 Task: Open a blank sheet, save the file as Fire.rtf Insert a picture of 'Fire' with name  ' Fire.png ' Apply border to the image, change style to straight line, color Red and width '3 pt'
Action: Mouse moved to (995, 72)
Screenshot: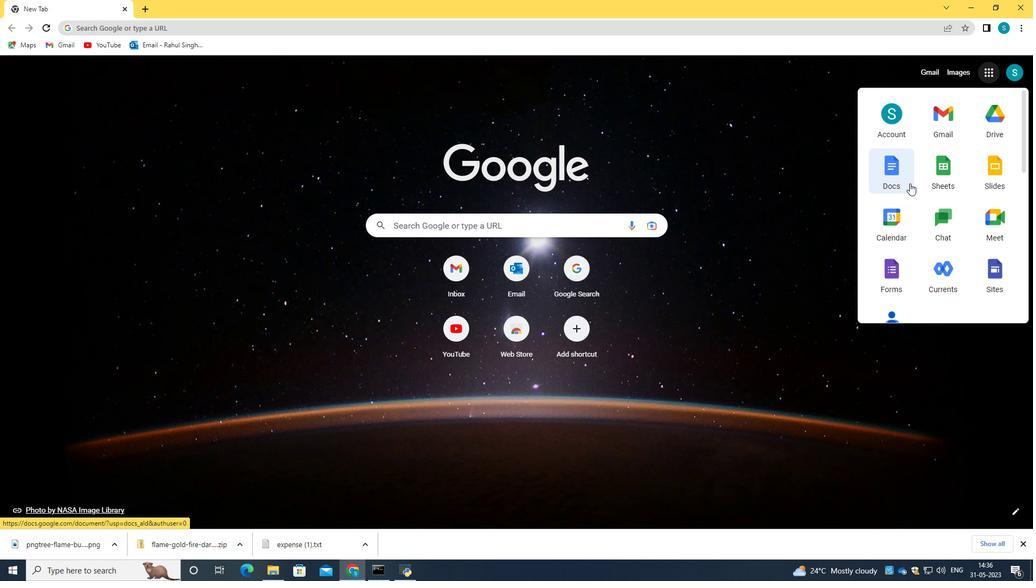
Action: Mouse pressed left at (995, 72)
Screenshot: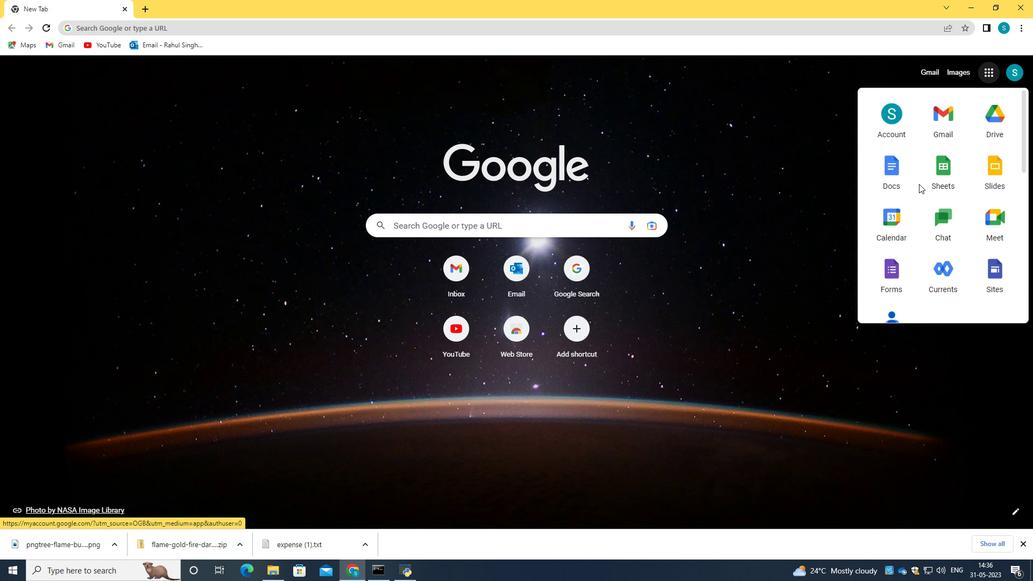 
Action: Mouse moved to (906, 181)
Screenshot: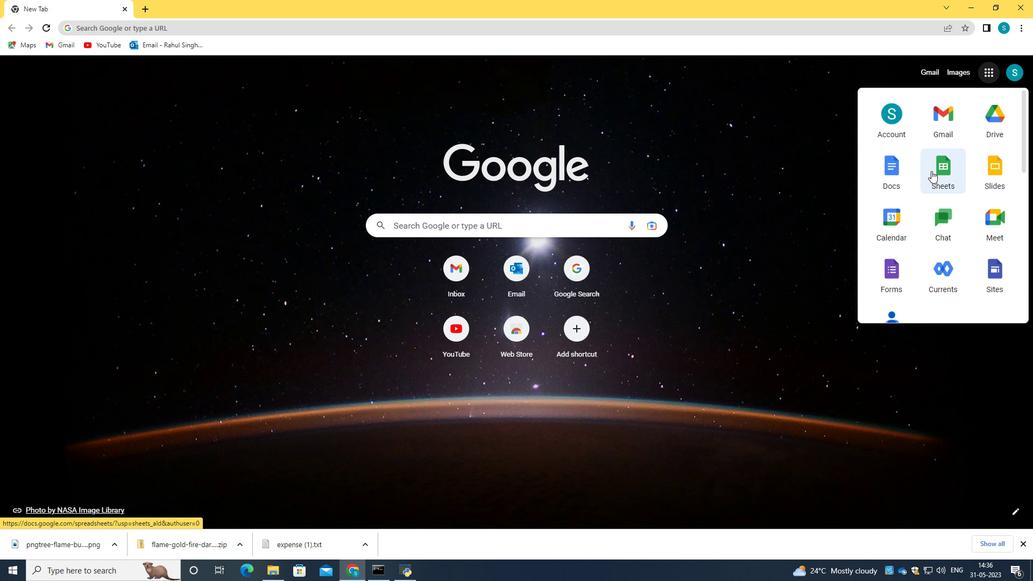 
Action: Mouse pressed left at (906, 181)
Screenshot: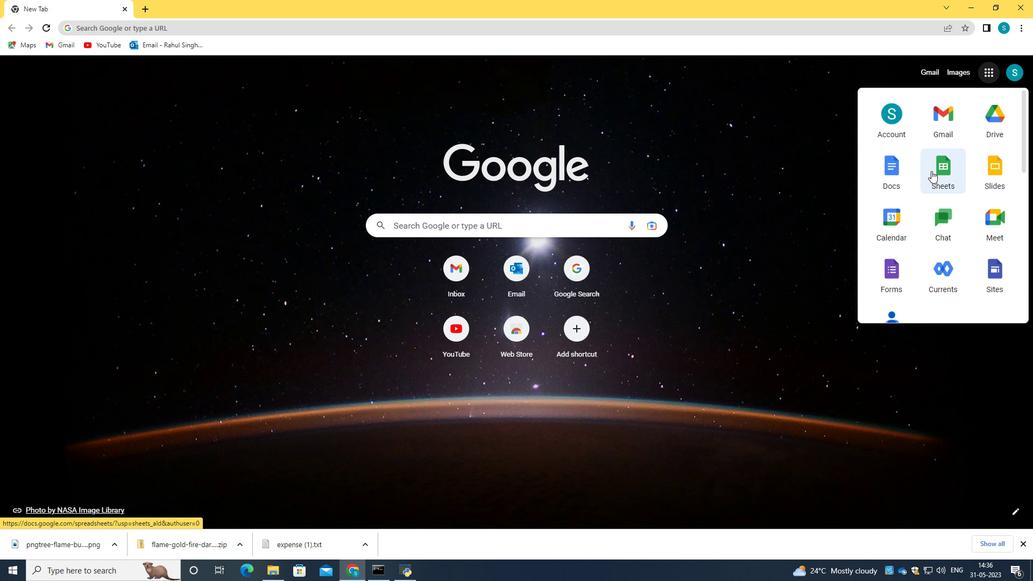 
Action: Mouse moved to (260, 172)
Screenshot: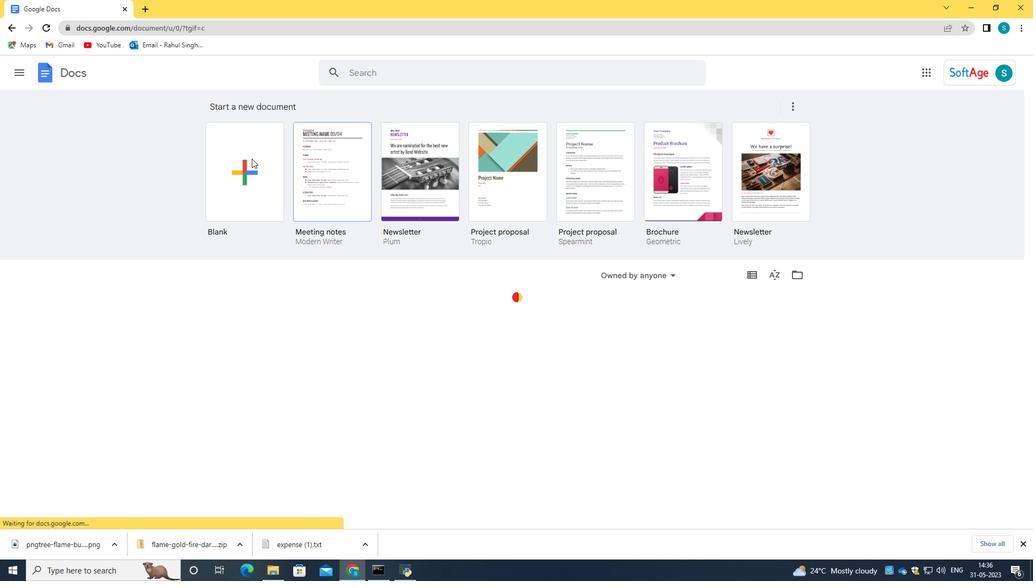 
Action: Mouse pressed left at (260, 172)
Screenshot: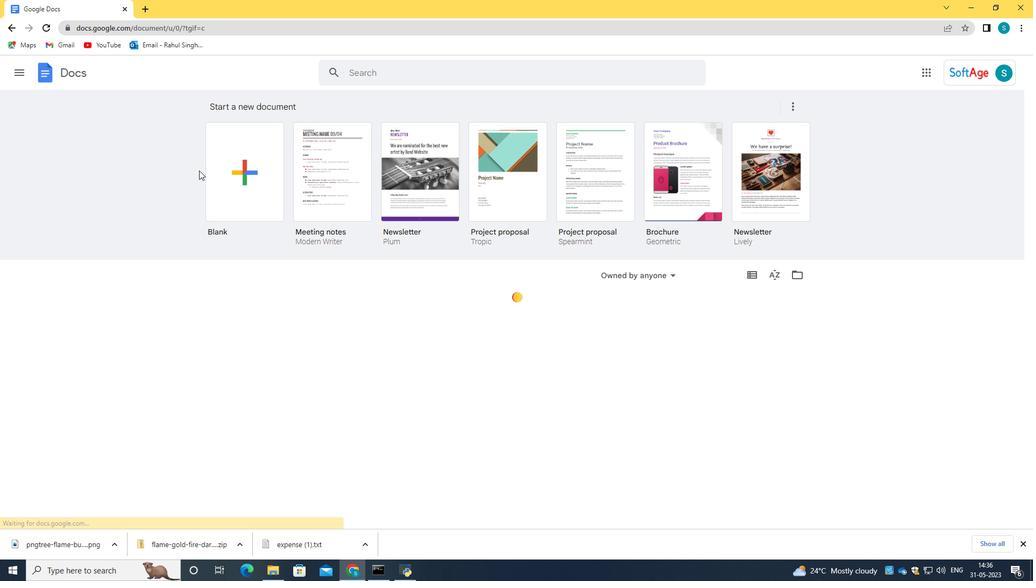 
Action: Mouse moved to (998, 72)
Screenshot: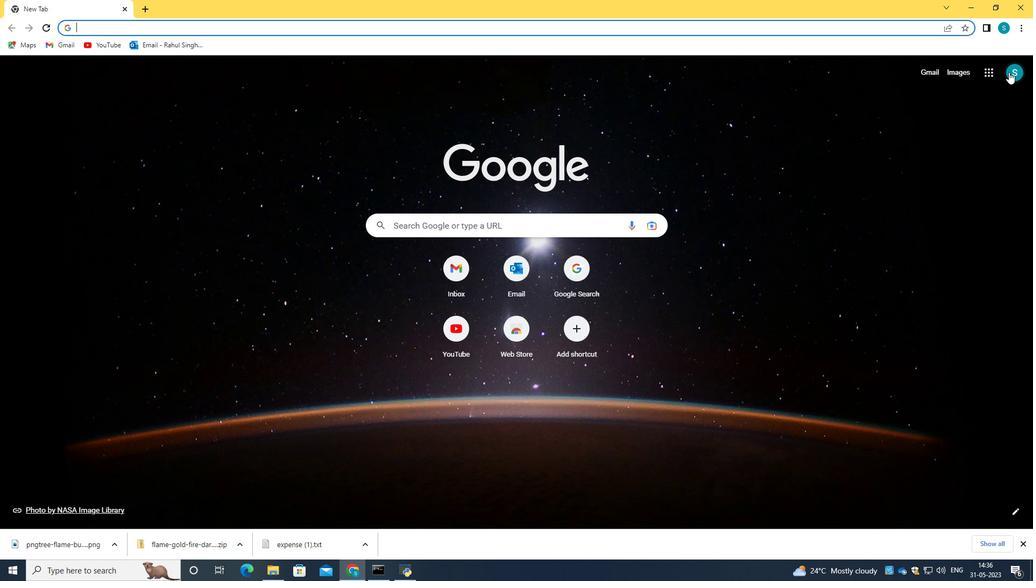 
Action: Mouse pressed left at (998, 72)
Screenshot: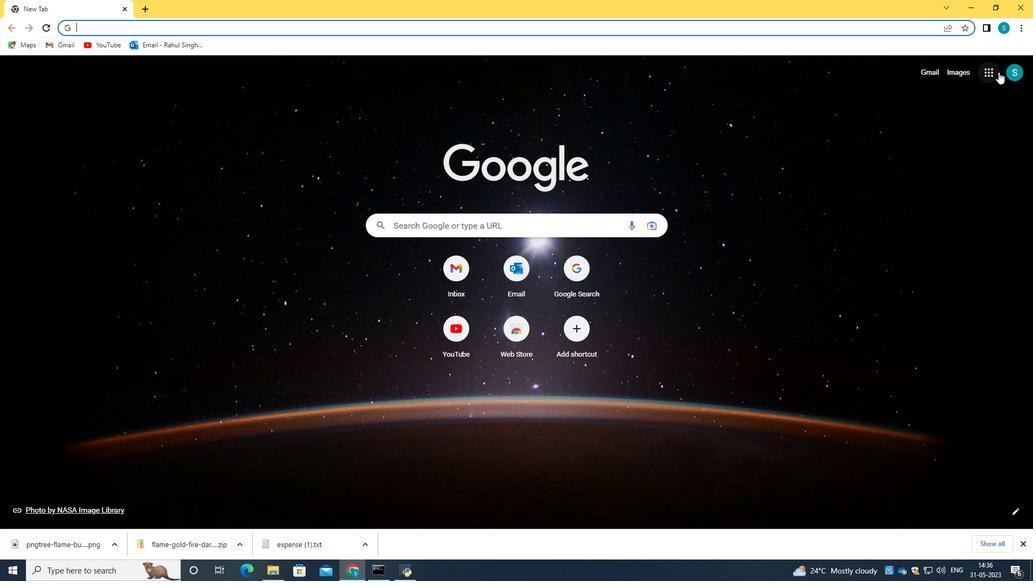 
Action: Mouse moved to (885, 173)
Screenshot: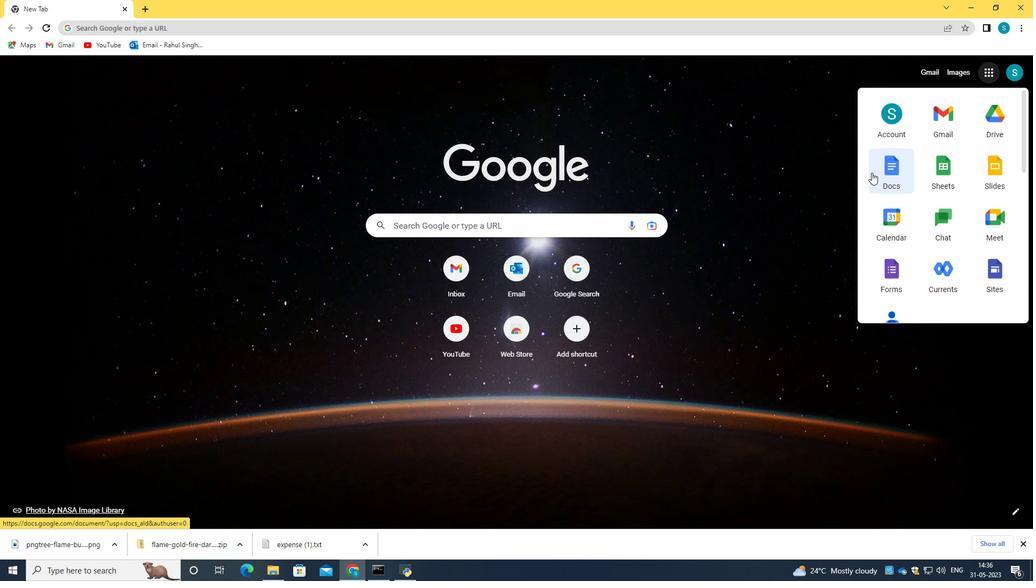 
Action: Mouse pressed left at (885, 173)
Screenshot: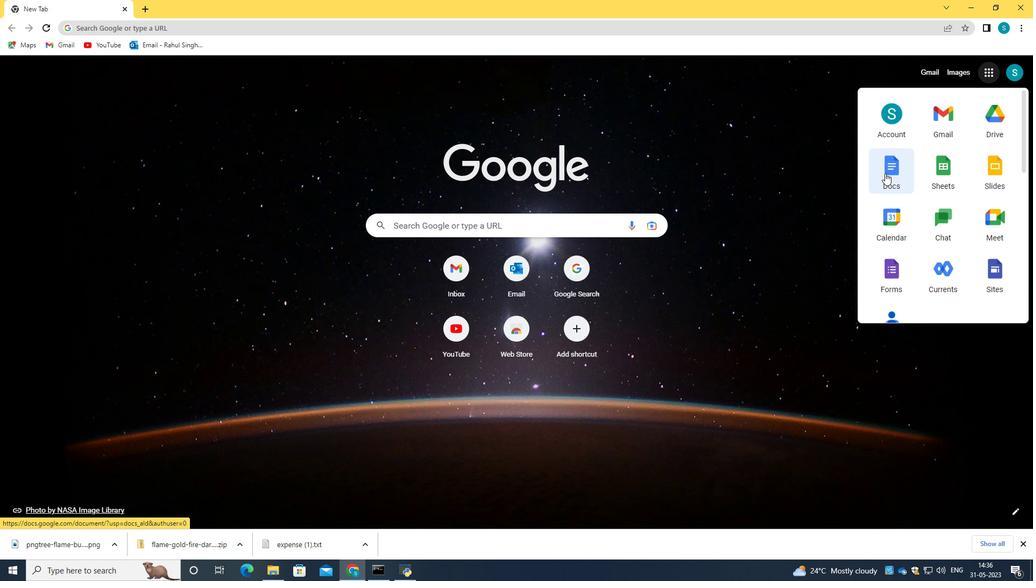 
Action: Mouse moved to (199, 170)
Screenshot: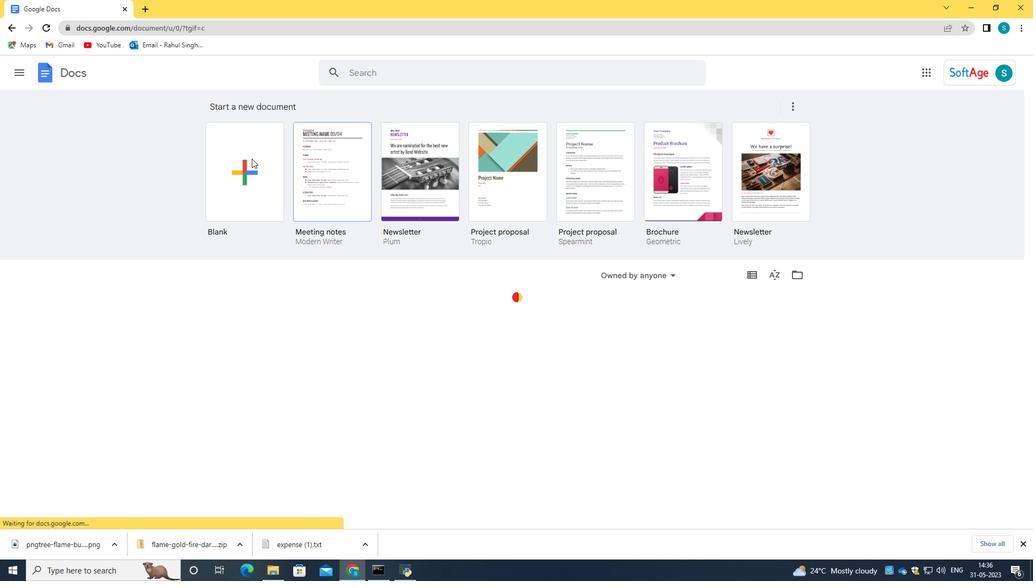 
Action: Mouse pressed left at (199, 170)
Screenshot: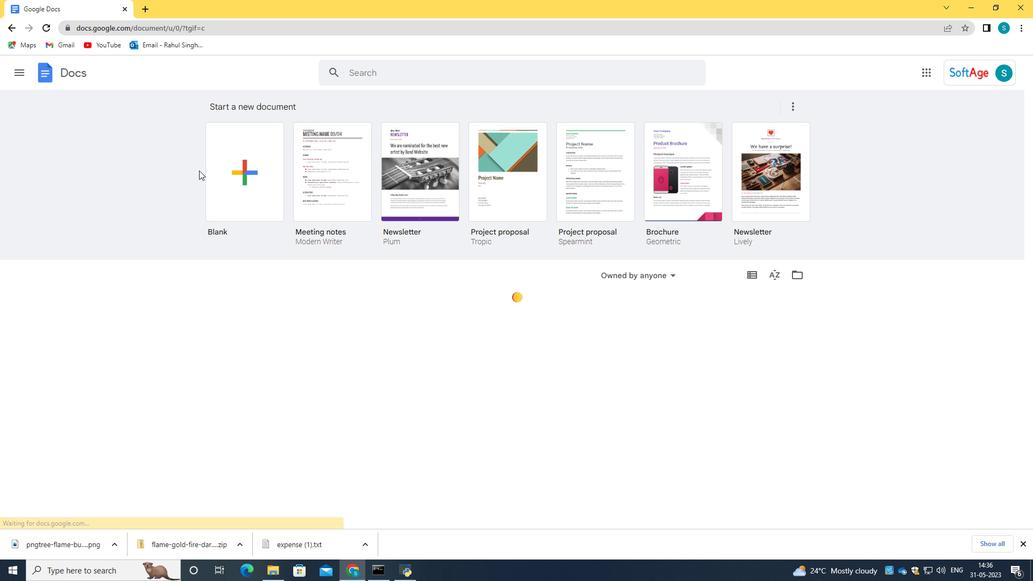 
Action: Mouse moved to (223, 175)
Screenshot: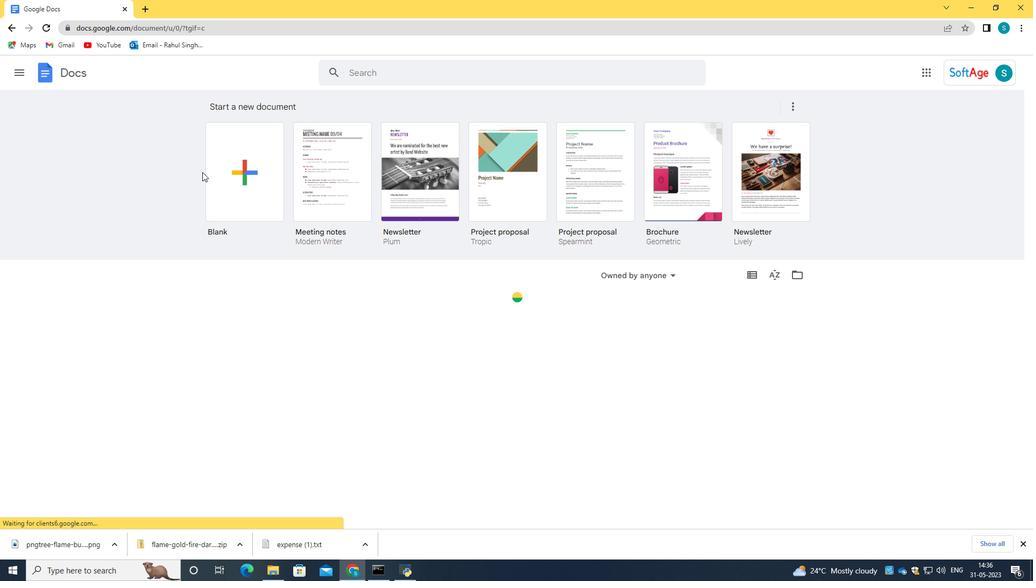 
Action: Mouse pressed left at (223, 175)
Screenshot: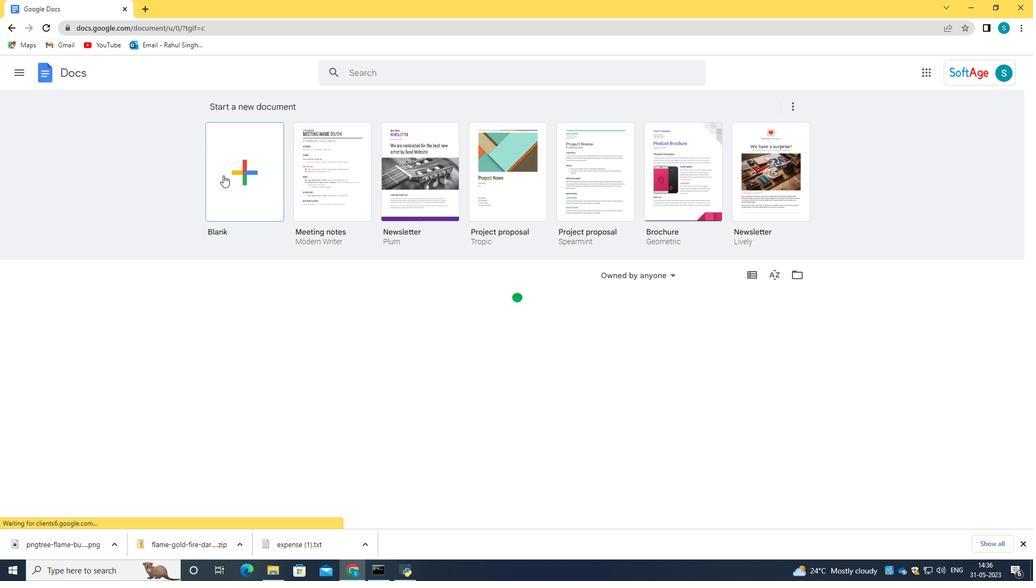 
Action: Mouse moved to (460, 99)
Screenshot: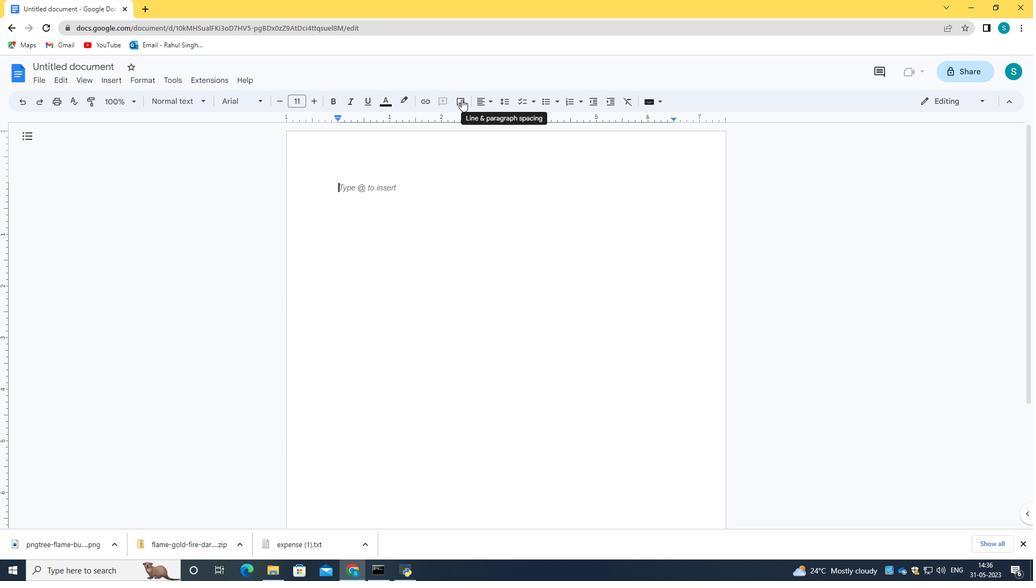 
Action: Mouse pressed left at (460, 99)
Screenshot: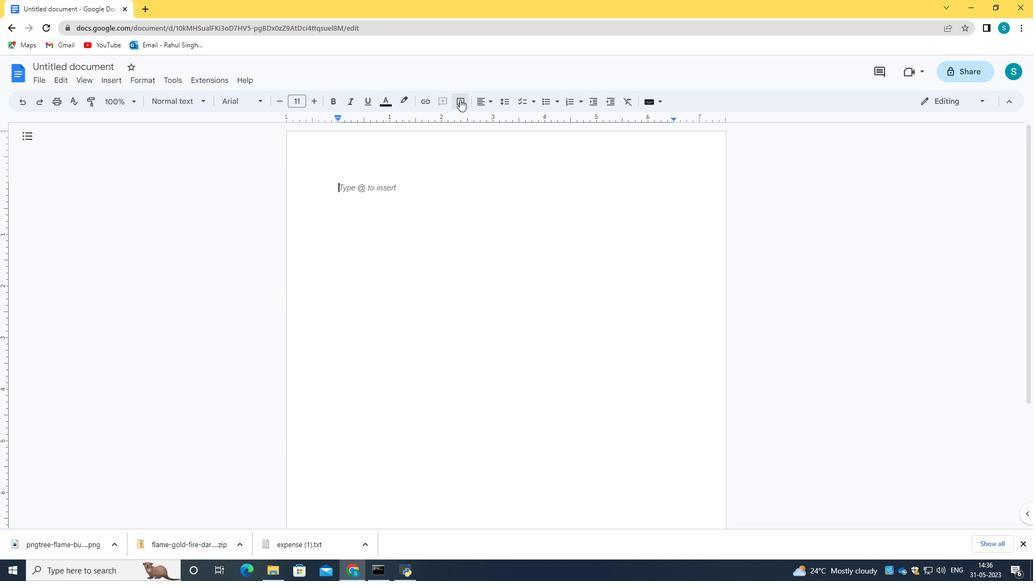 
Action: Mouse moved to (489, 125)
Screenshot: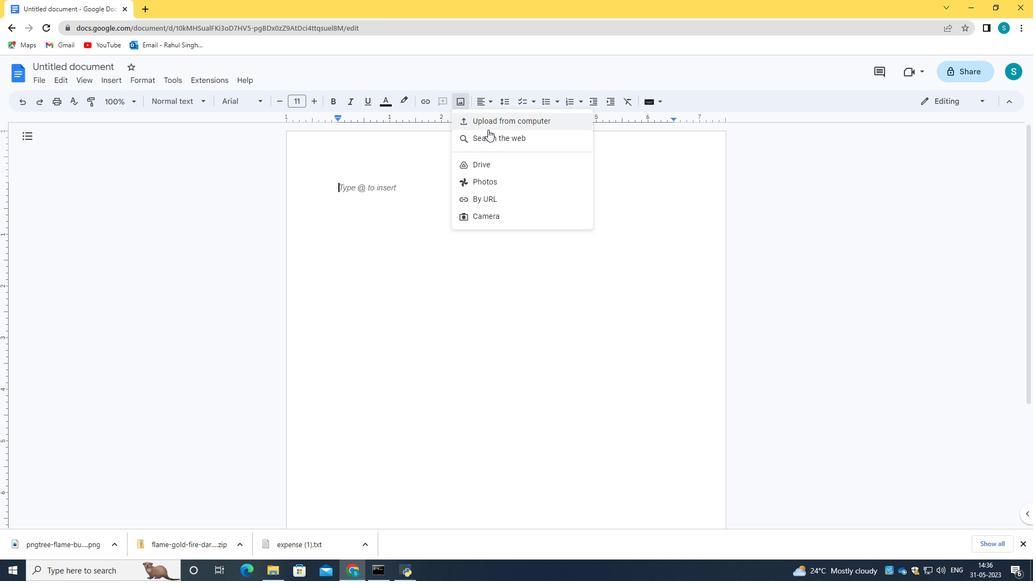 
Action: Mouse pressed left at (489, 125)
Screenshot: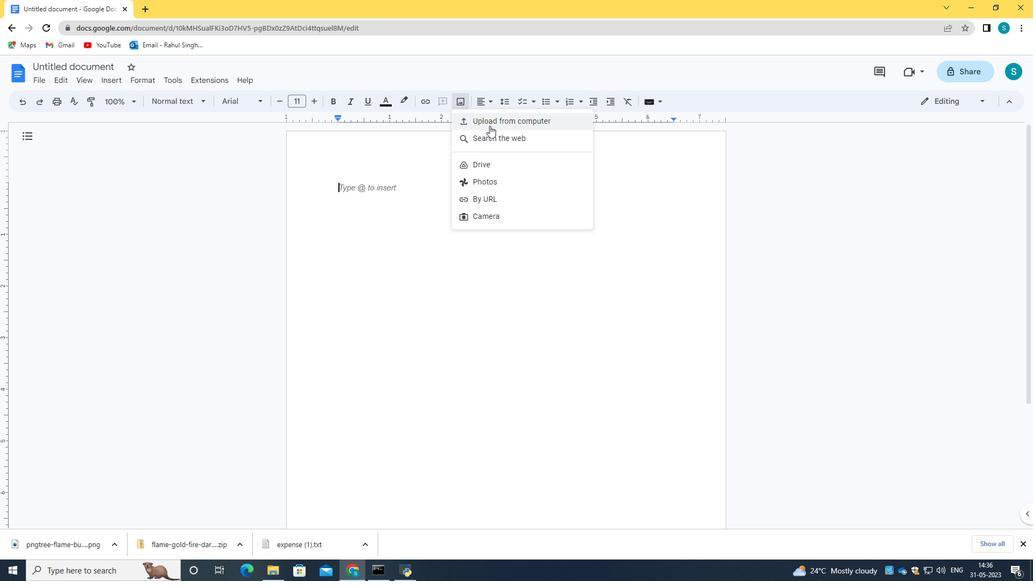 
Action: Mouse moved to (183, 168)
Screenshot: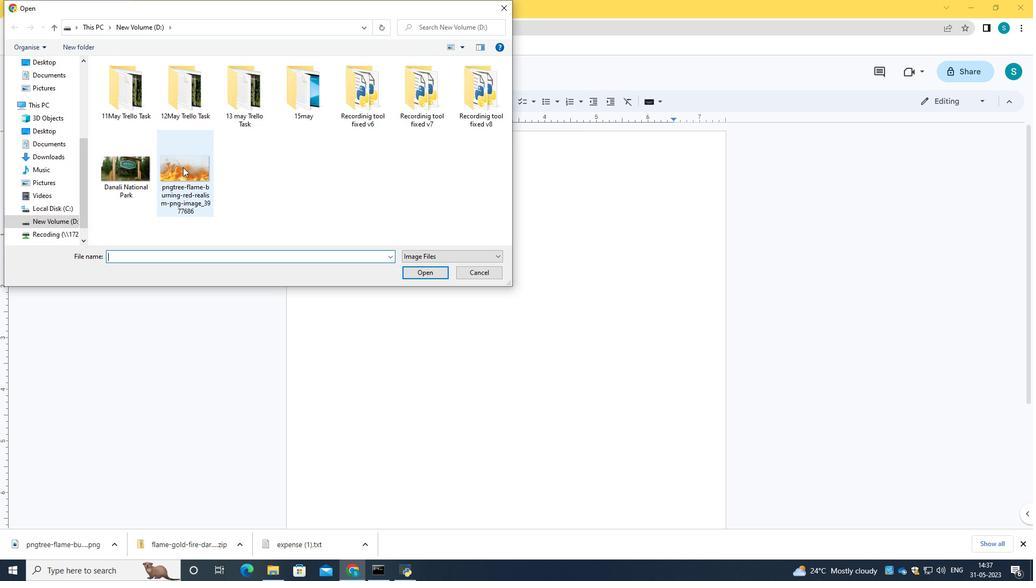 
Action: Mouse pressed left at (183, 168)
Screenshot: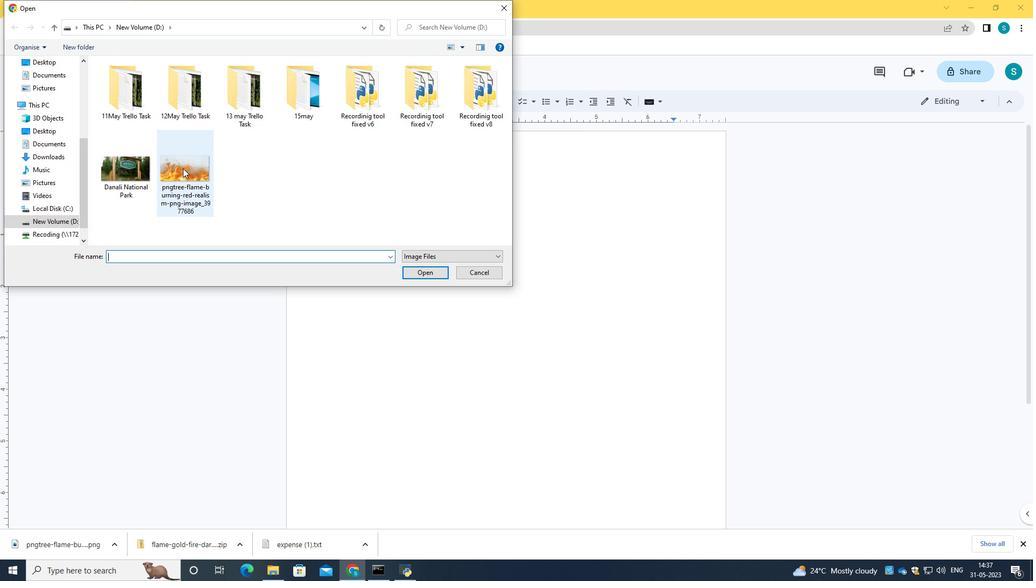 
Action: Mouse moved to (417, 274)
Screenshot: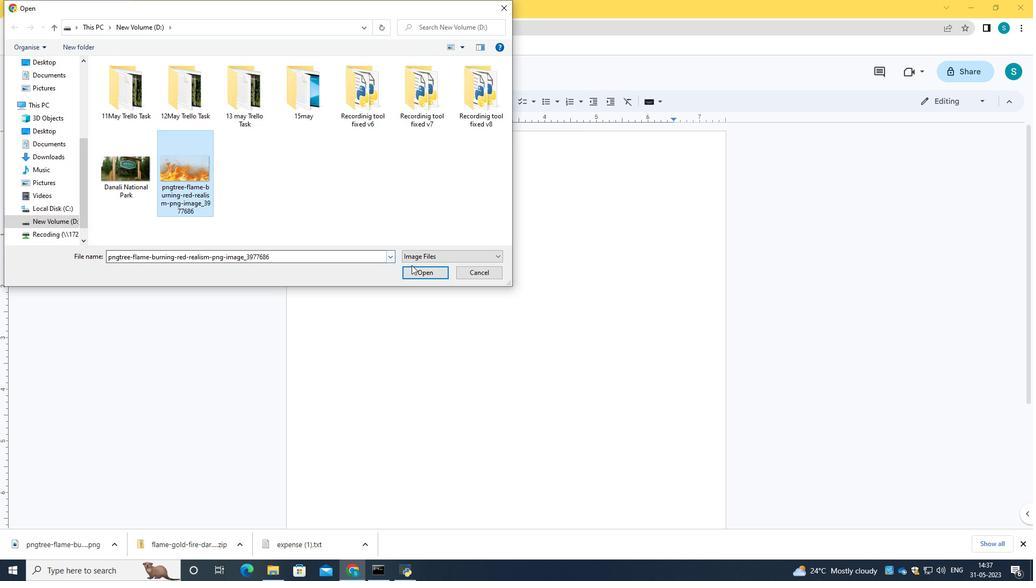 
Action: Mouse pressed left at (417, 274)
Screenshot: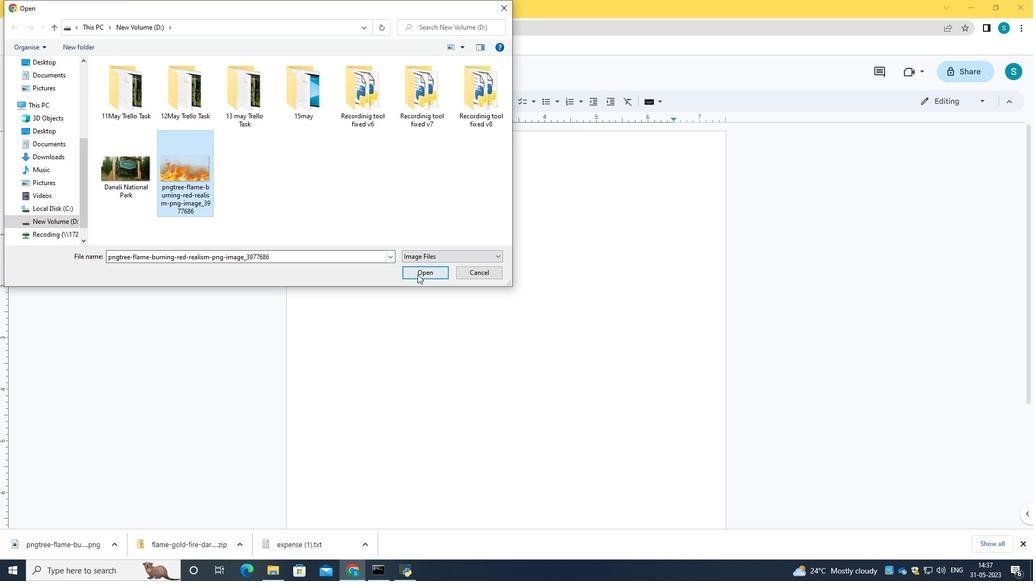 
Action: Mouse moved to (88, 65)
Screenshot: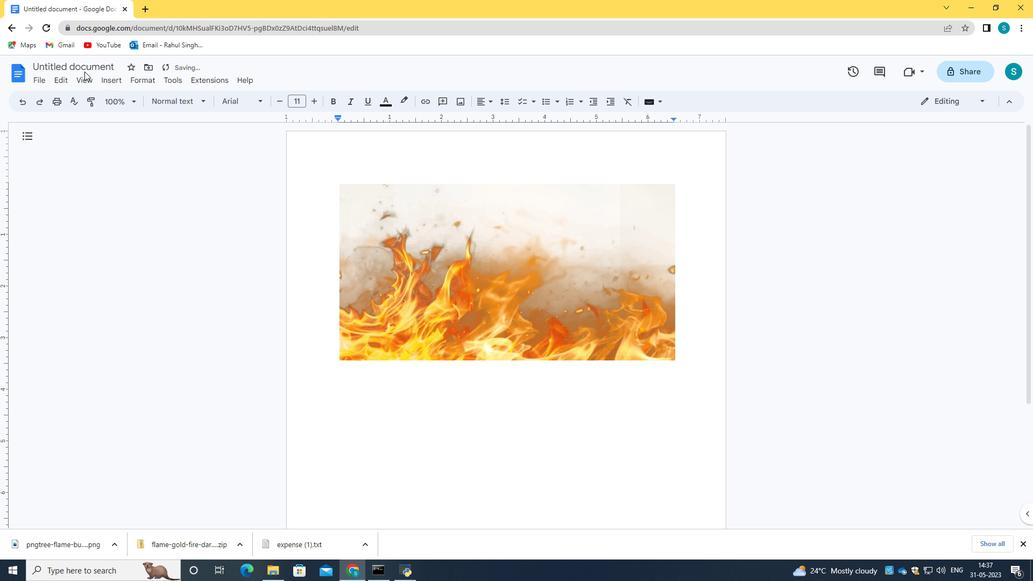 
Action: Mouse pressed left at (88, 65)
Screenshot: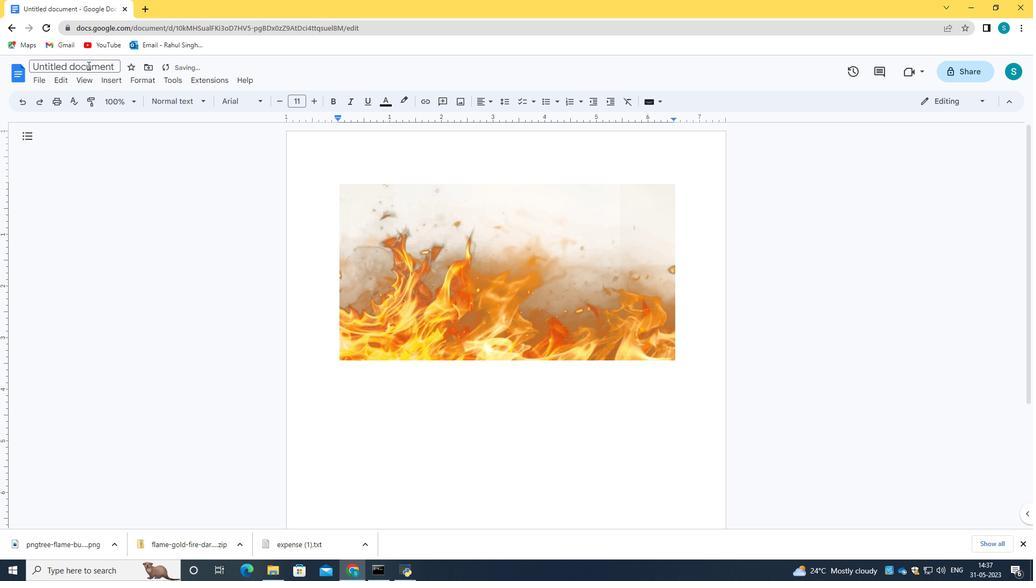 
Action: Key pressed fire.rtg<Key.backspace>f
Screenshot: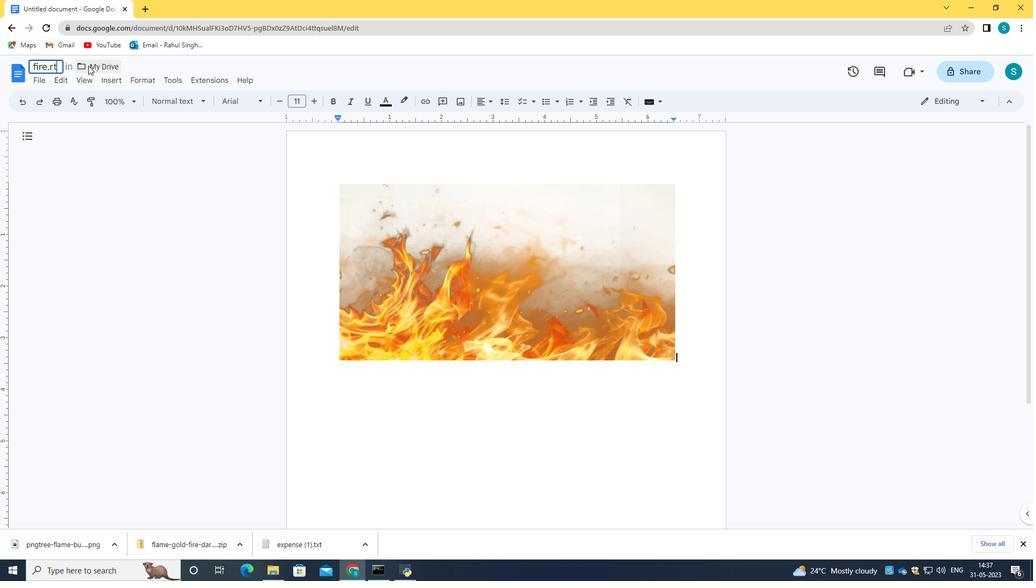 
Action: Mouse moved to (405, 228)
Screenshot: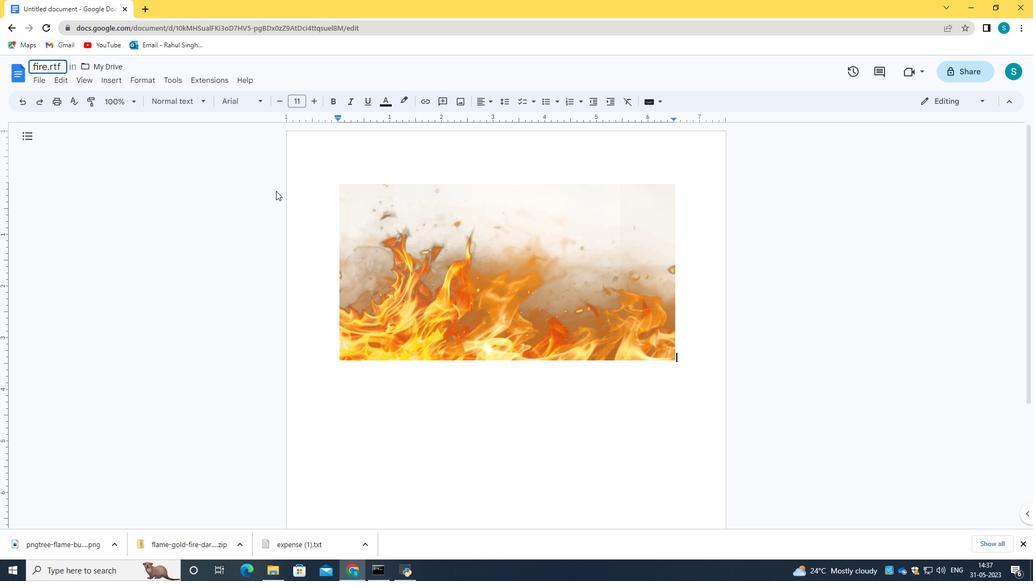 
Action: Mouse pressed left at (405, 228)
Screenshot: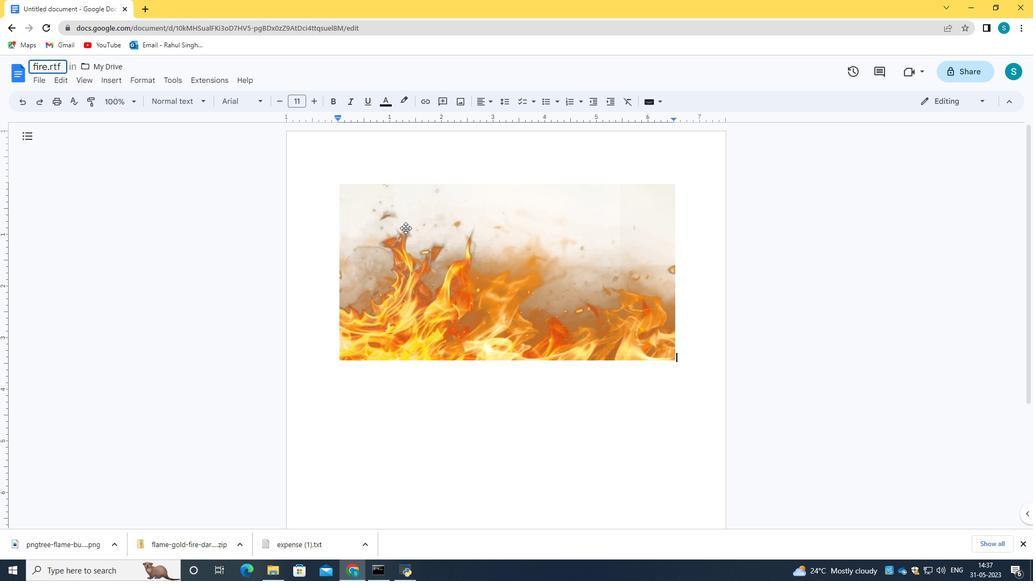 
Action: Mouse moved to (23, 101)
Screenshot: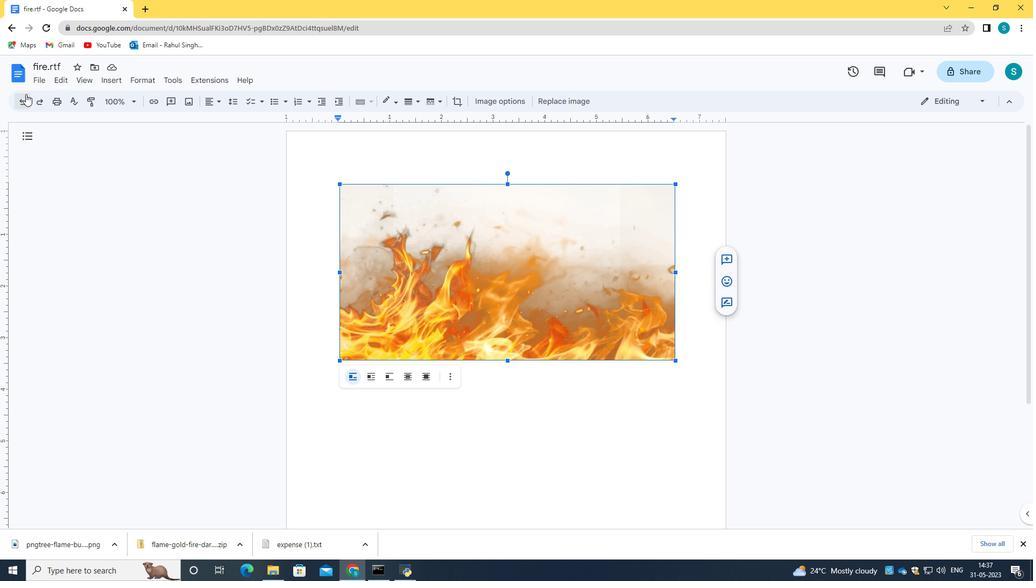 
Action: Mouse pressed left at (23, 101)
Screenshot: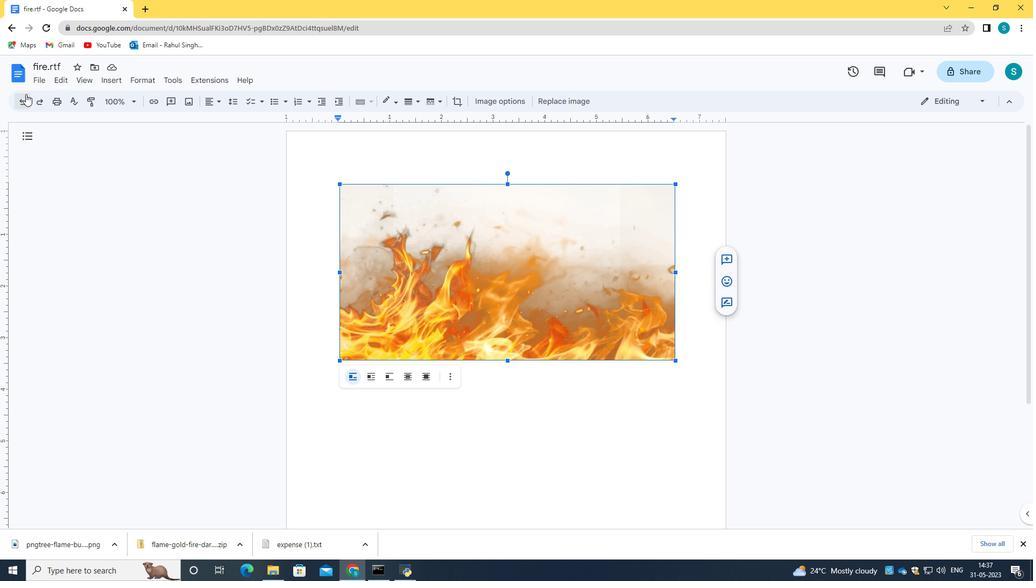 
Action: Mouse pressed left at (23, 101)
Screenshot: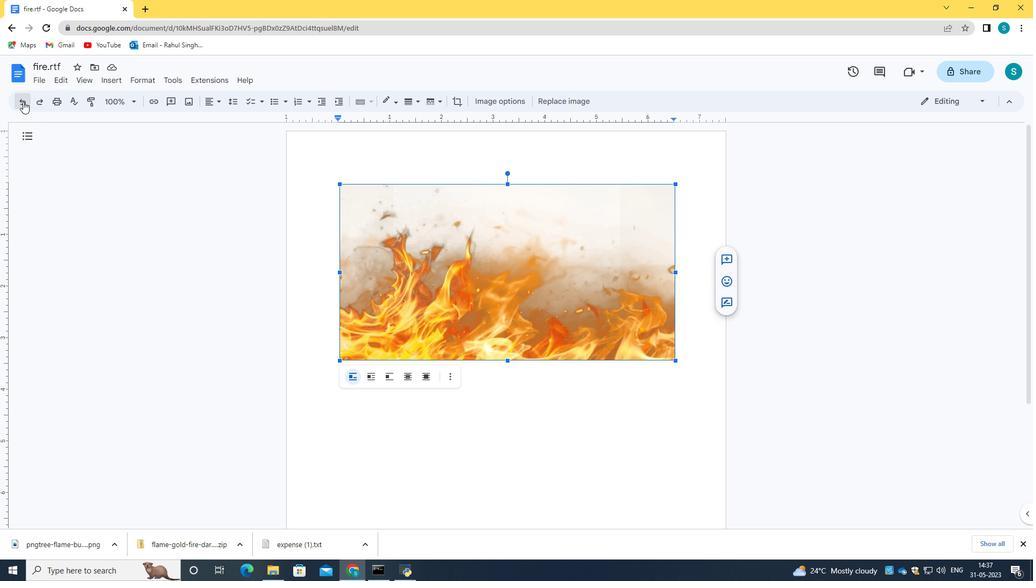 
Action: Mouse moved to (462, 99)
Screenshot: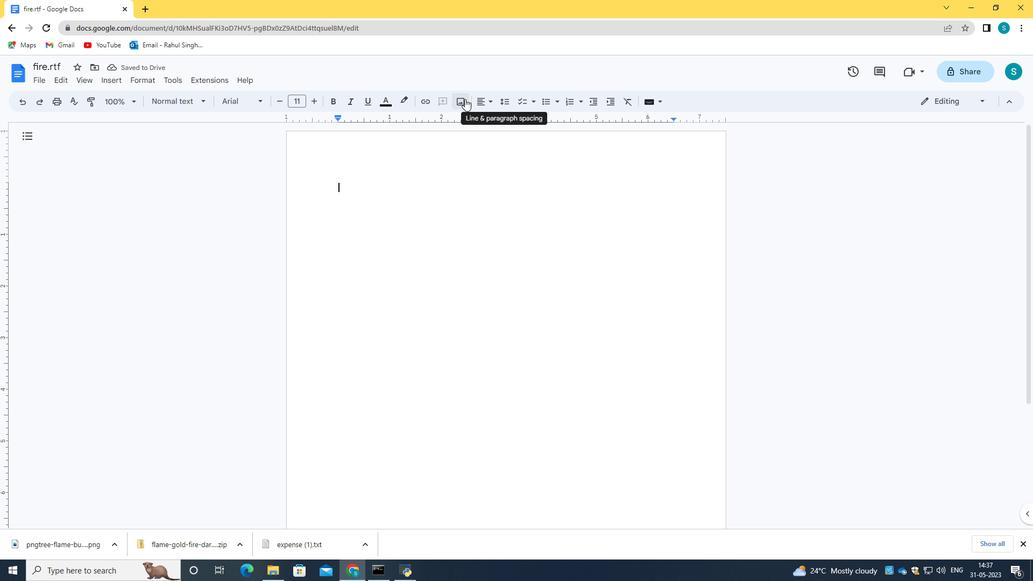 
Action: Mouse pressed left at (462, 99)
Screenshot: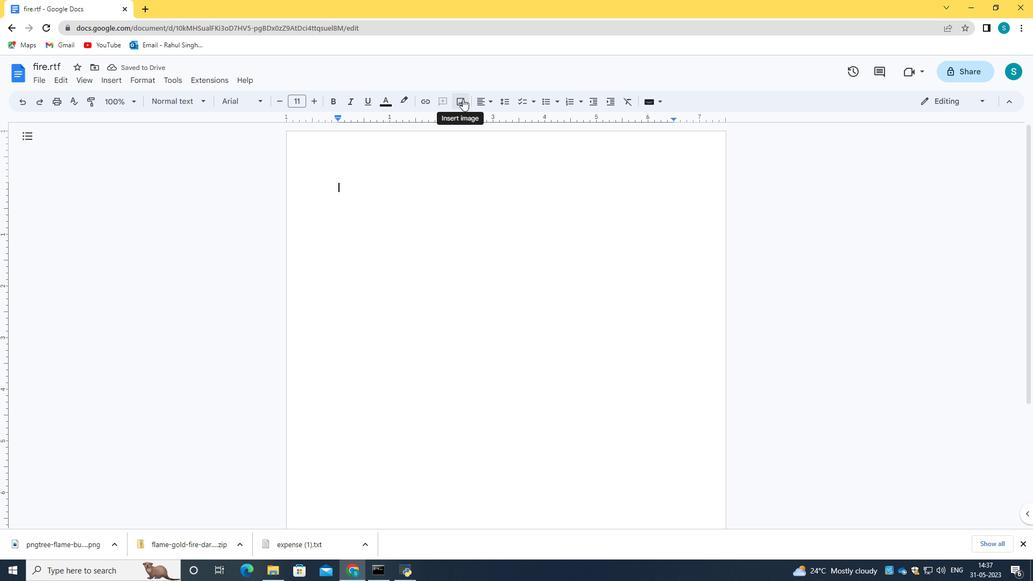 
Action: Mouse moved to (493, 115)
Screenshot: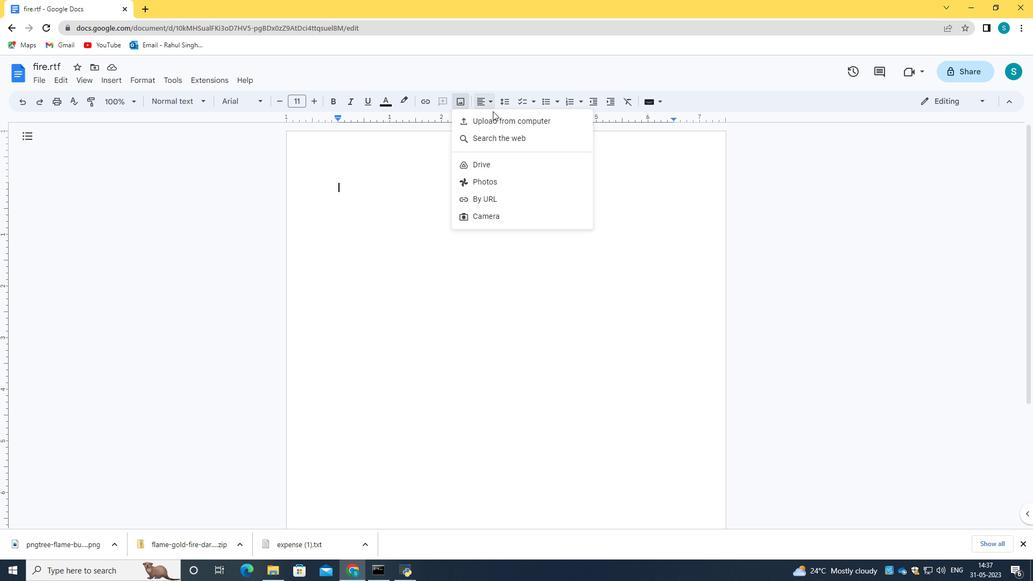 
Action: Mouse pressed left at (493, 115)
Screenshot: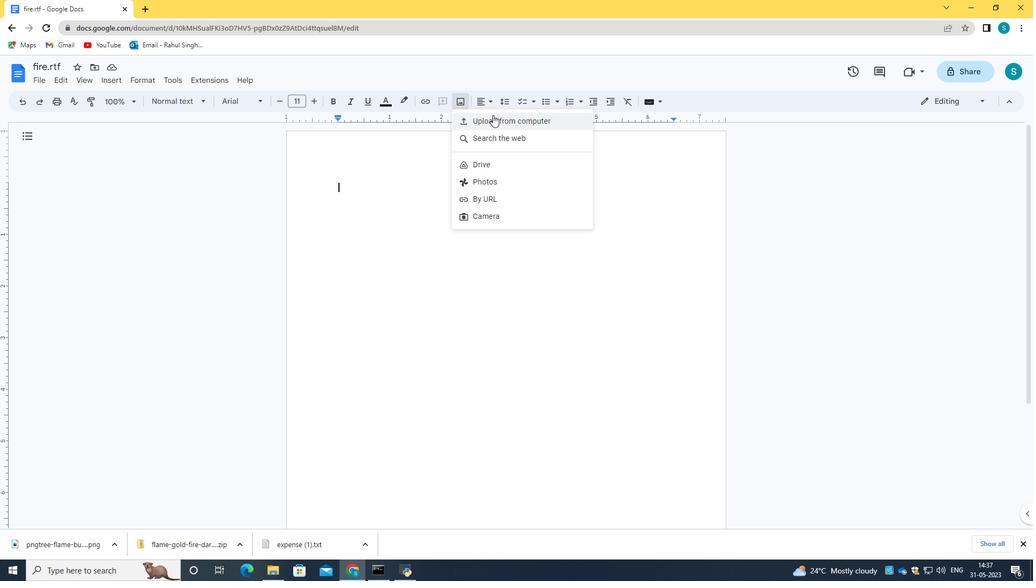 
Action: Mouse moved to (187, 186)
Screenshot: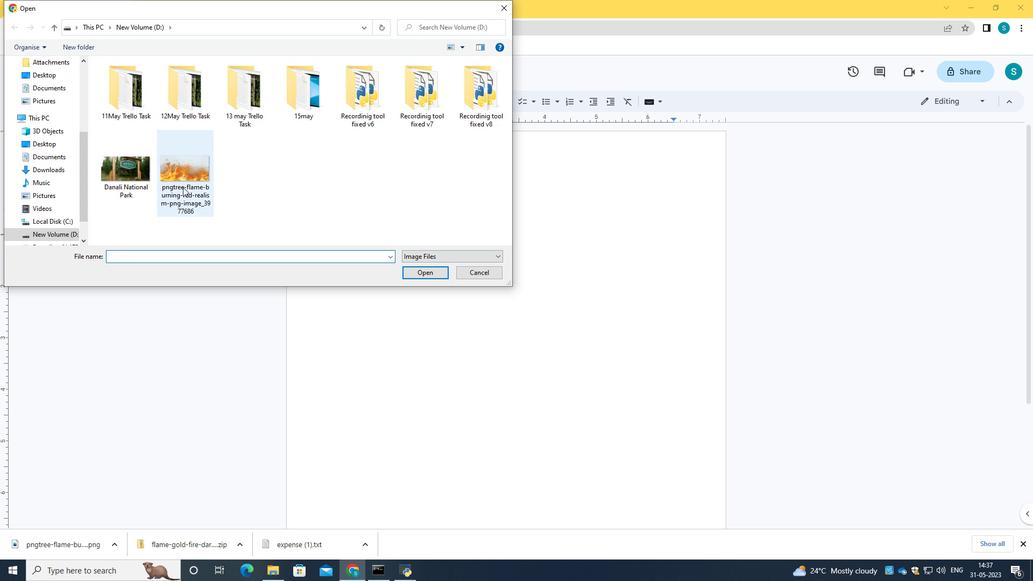 
Action: Mouse pressed left at (187, 186)
Screenshot: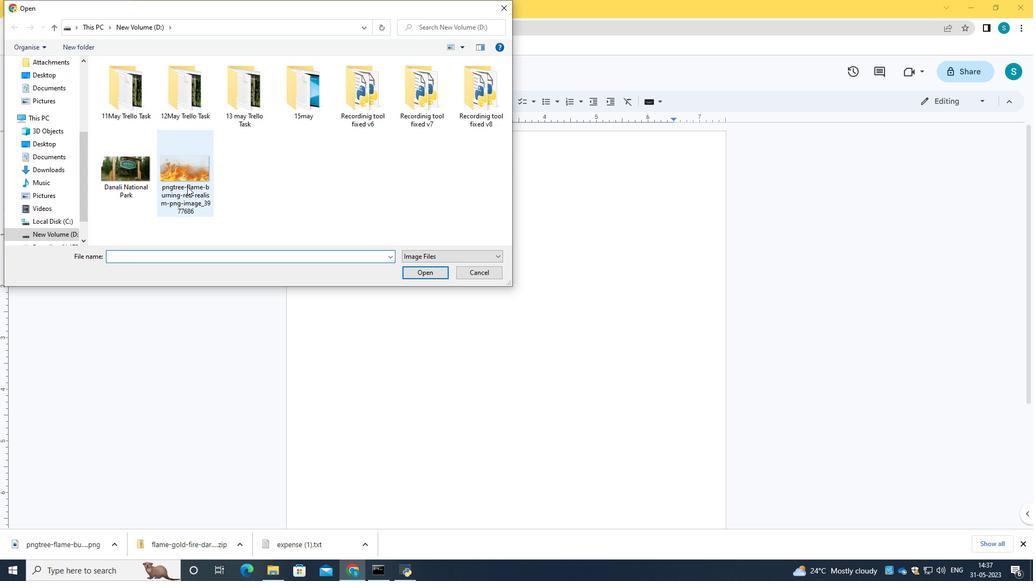 
Action: Mouse moved to (278, 252)
Screenshot: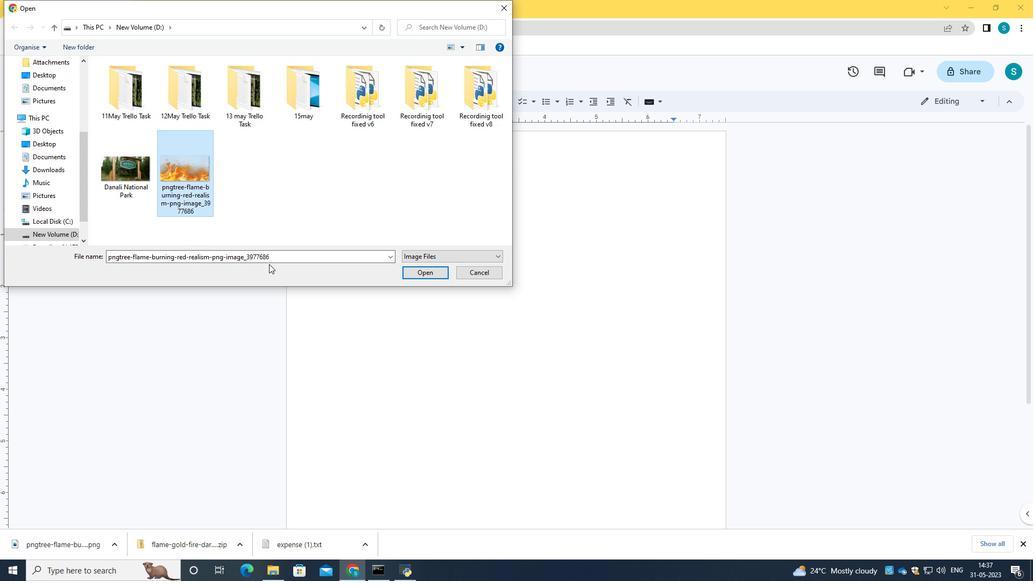 
Action: Mouse pressed left at (278, 252)
Screenshot: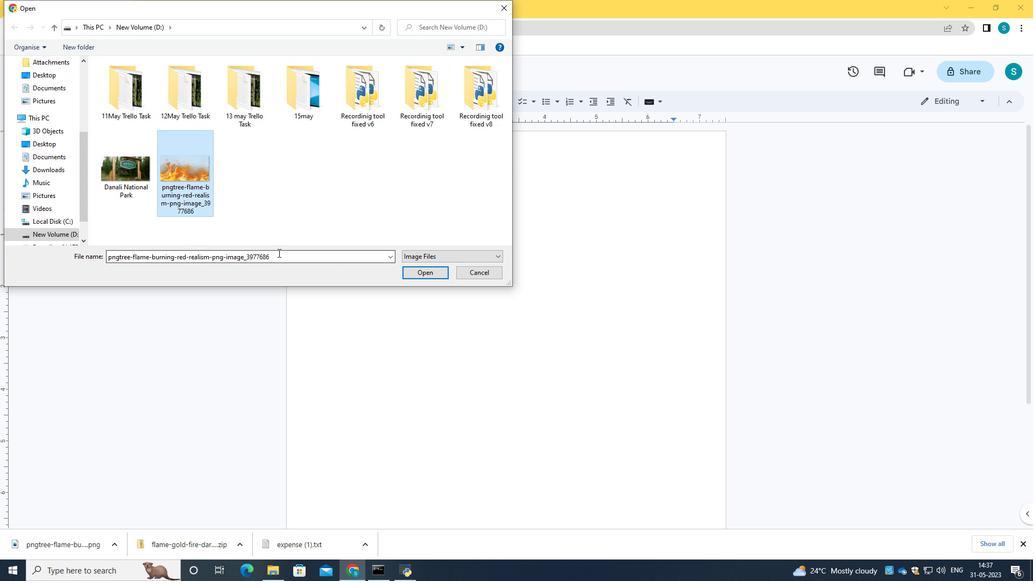 
Action: Mouse moved to (190, 157)
Screenshot: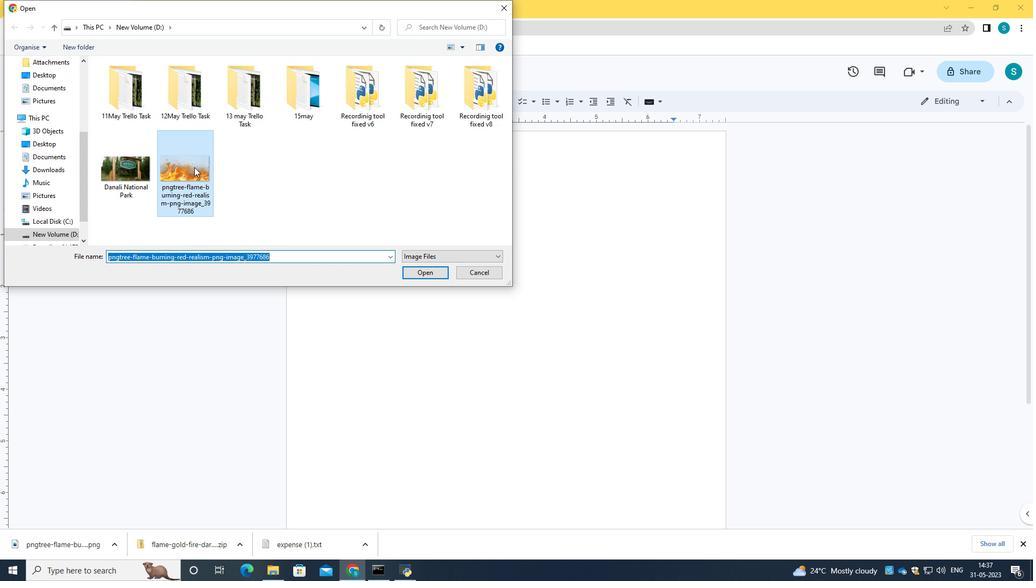 
Action: Mouse pressed left at (190, 157)
Screenshot: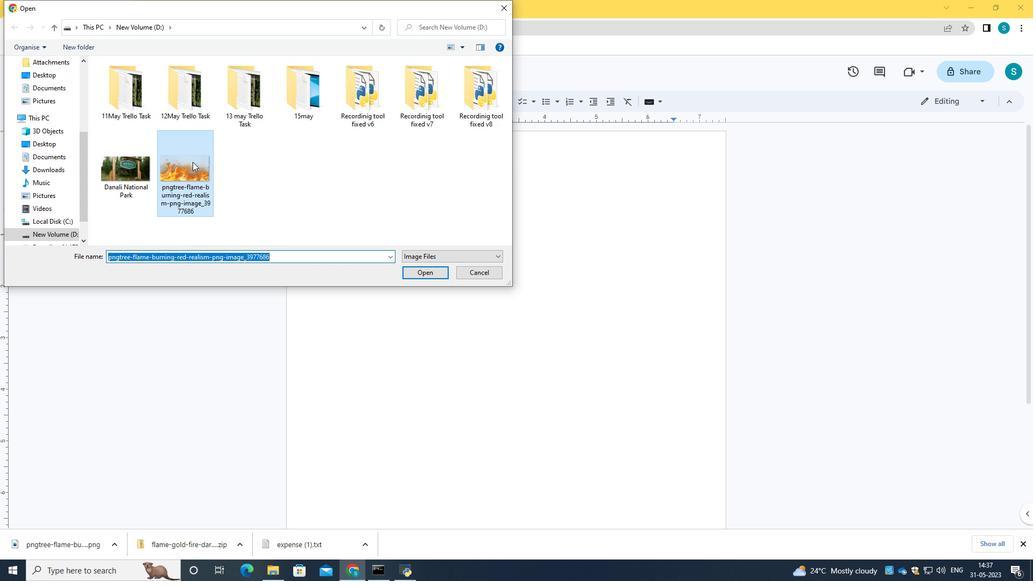 
Action: Mouse pressed right at (190, 157)
Screenshot: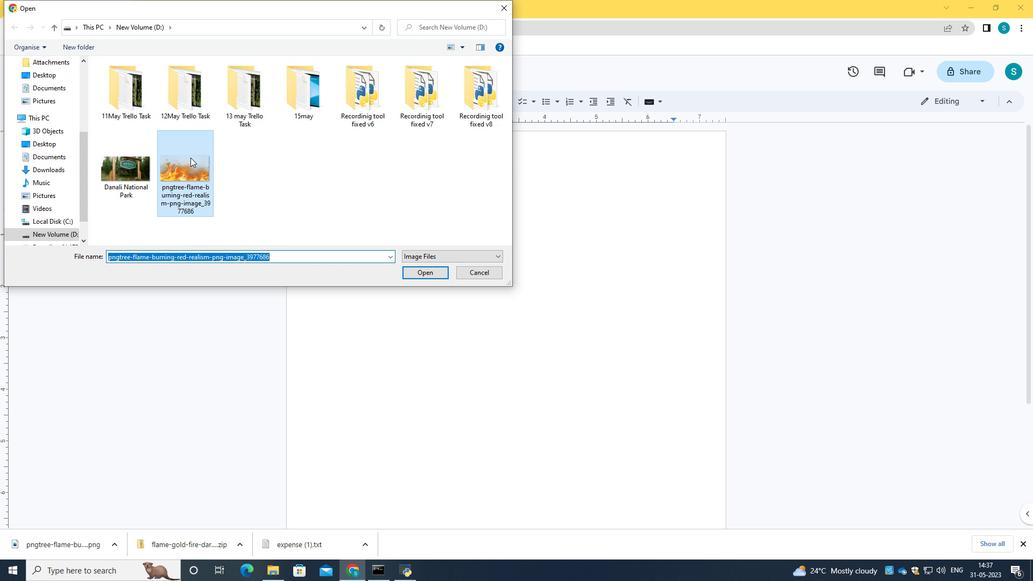 
Action: Mouse moved to (244, 442)
Screenshot: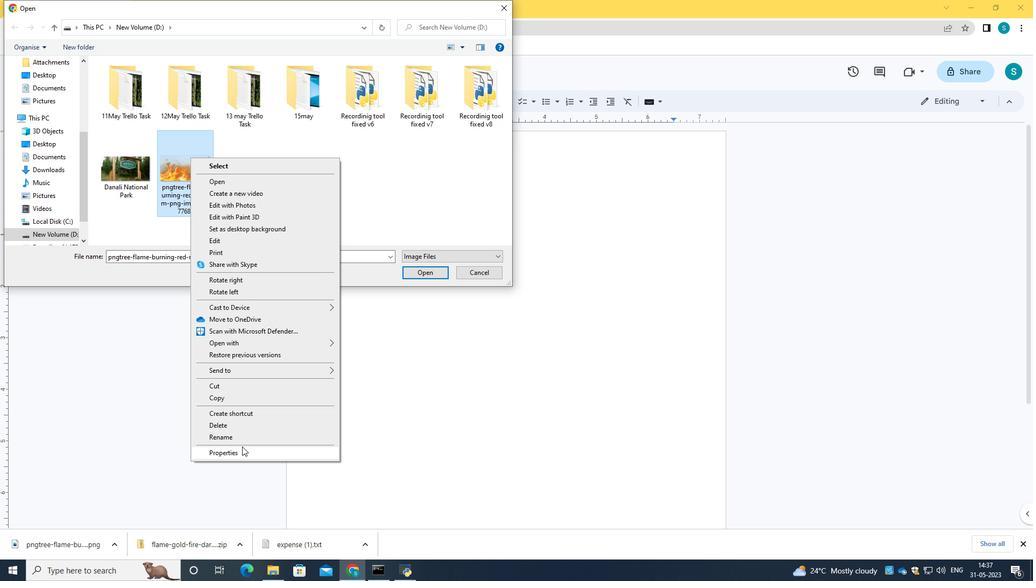 
Action: Mouse pressed left at (244, 442)
Screenshot: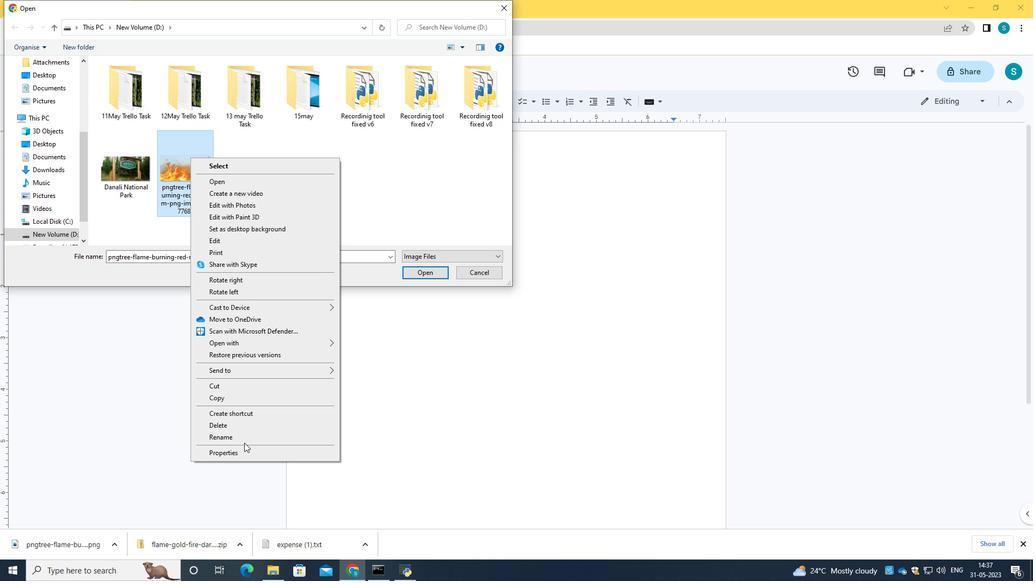 
Action: Mouse moved to (276, 348)
Screenshot: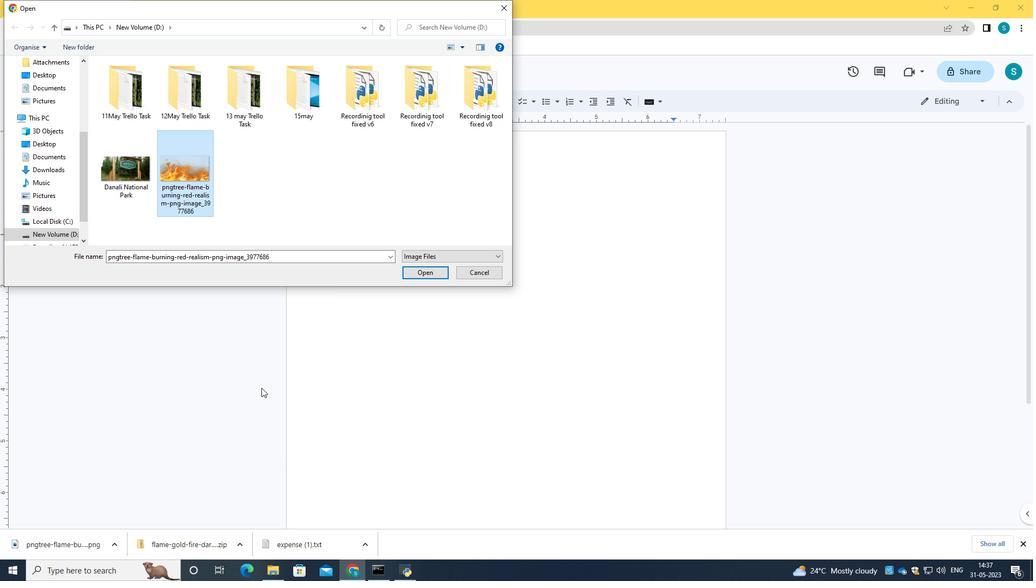 
Action: Key pressed fire,<Key.backspace>.png<Key.enter>
Screenshot: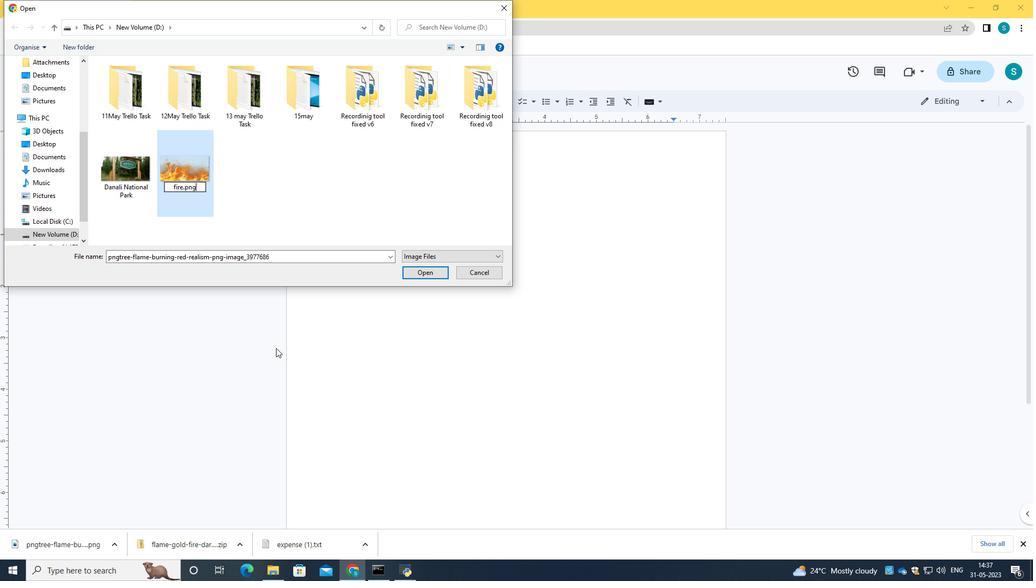 
Action: Mouse moved to (199, 188)
Screenshot: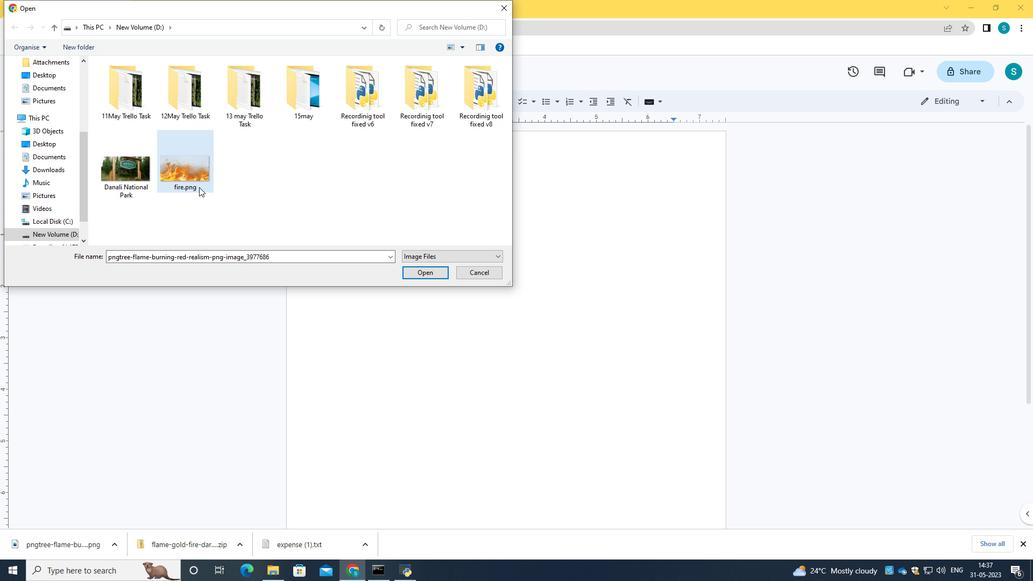 
Action: Mouse pressed left at (199, 188)
Screenshot: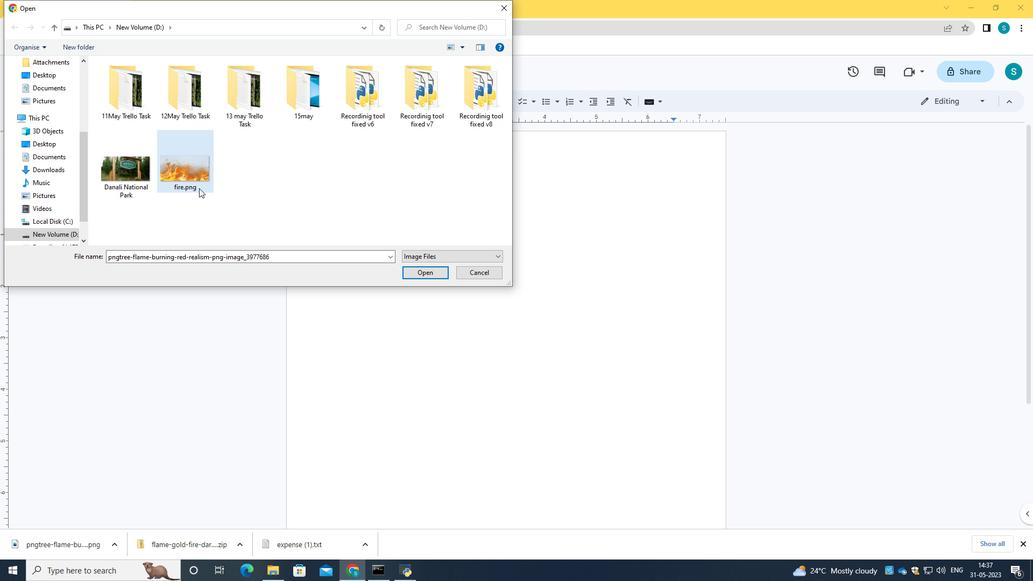 
Action: Mouse moved to (409, 272)
Screenshot: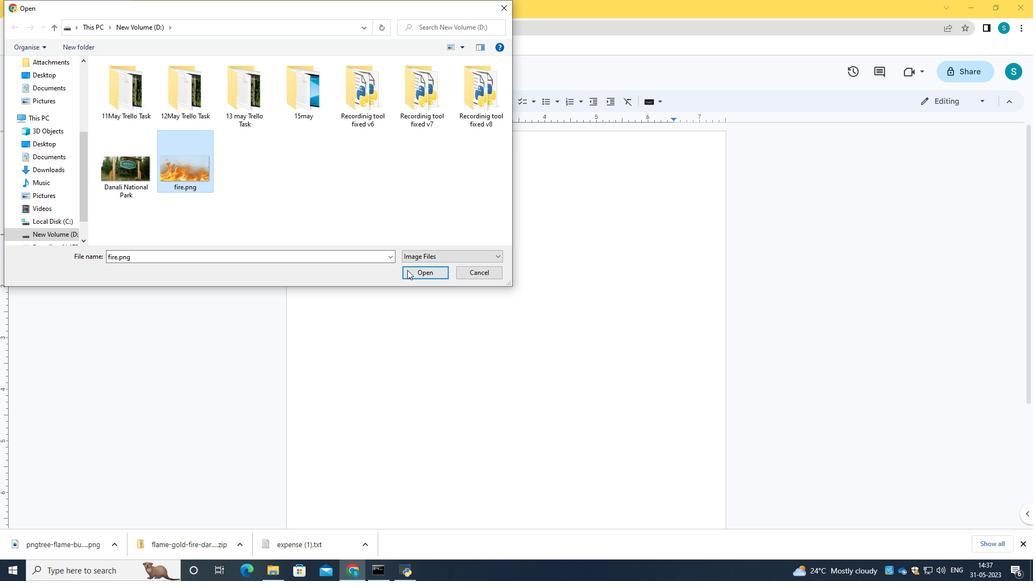 
Action: Mouse pressed left at (409, 272)
Screenshot: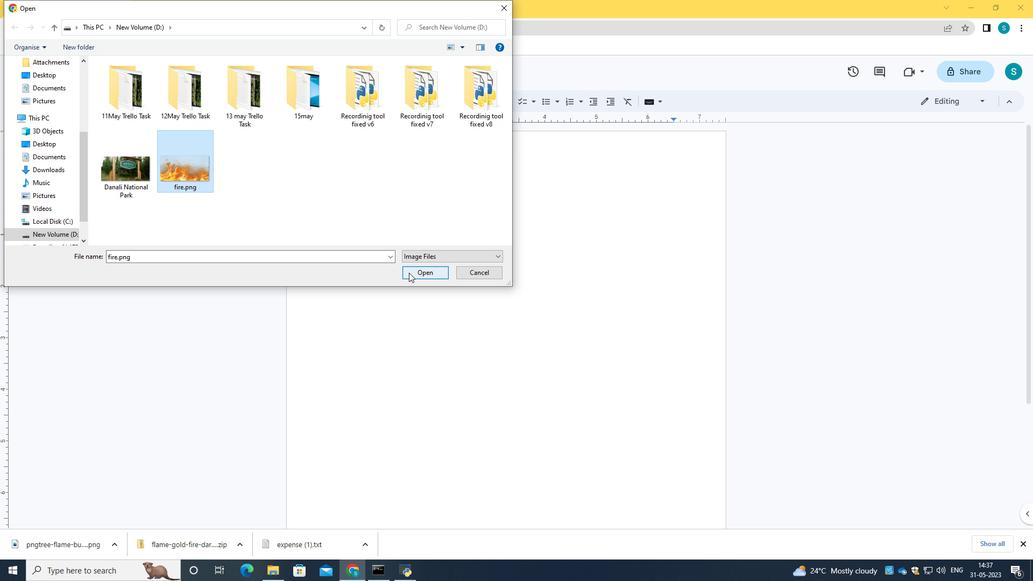 
Action: Mouse moved to (460, 279)
Screenshot: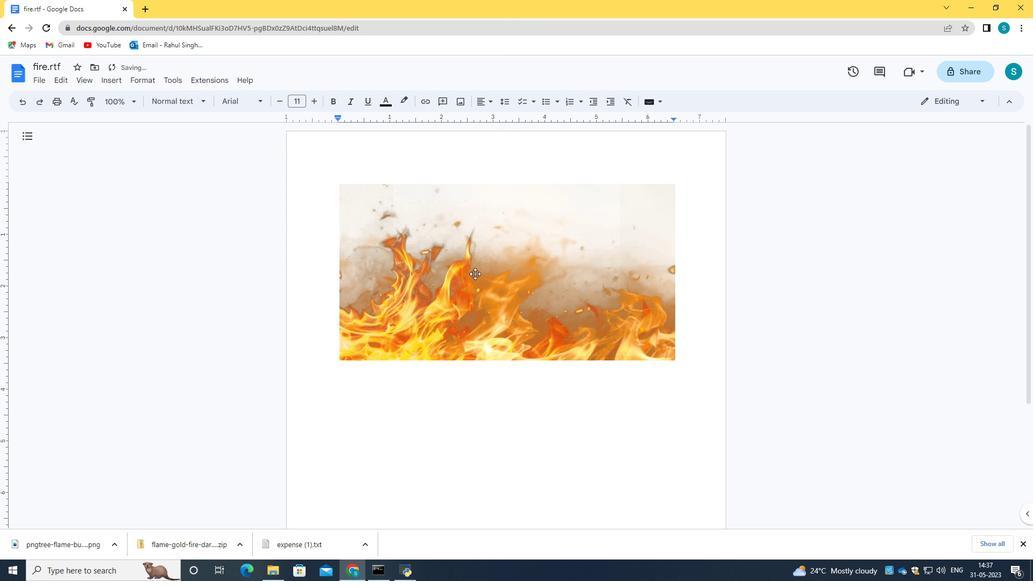 
Action: Mouse scrolled (460, 279) with delta (0, 0)
Screenshot: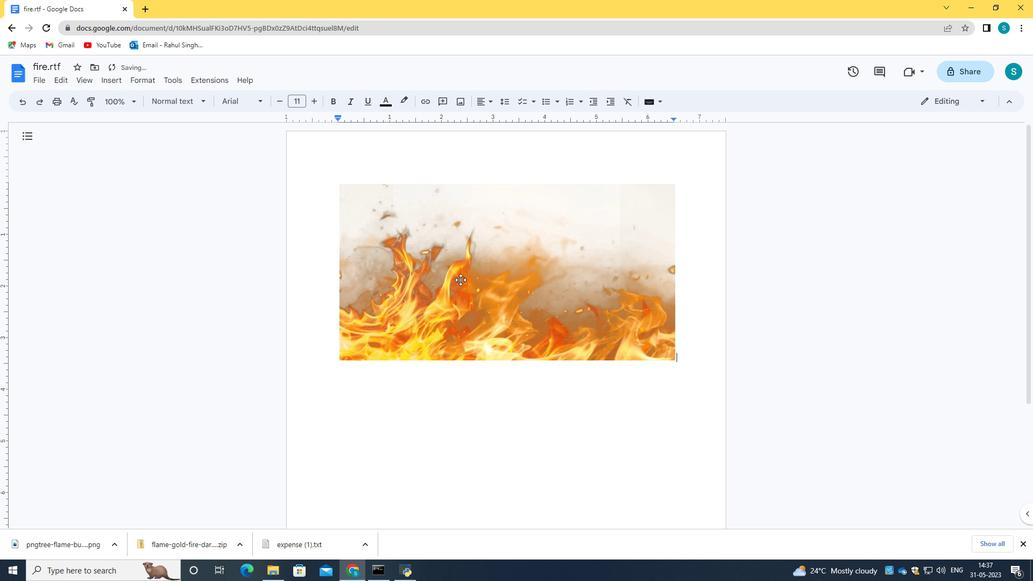 
Action: Mouse scrolled (460, 280) with delta (0, 0)
Screenshot: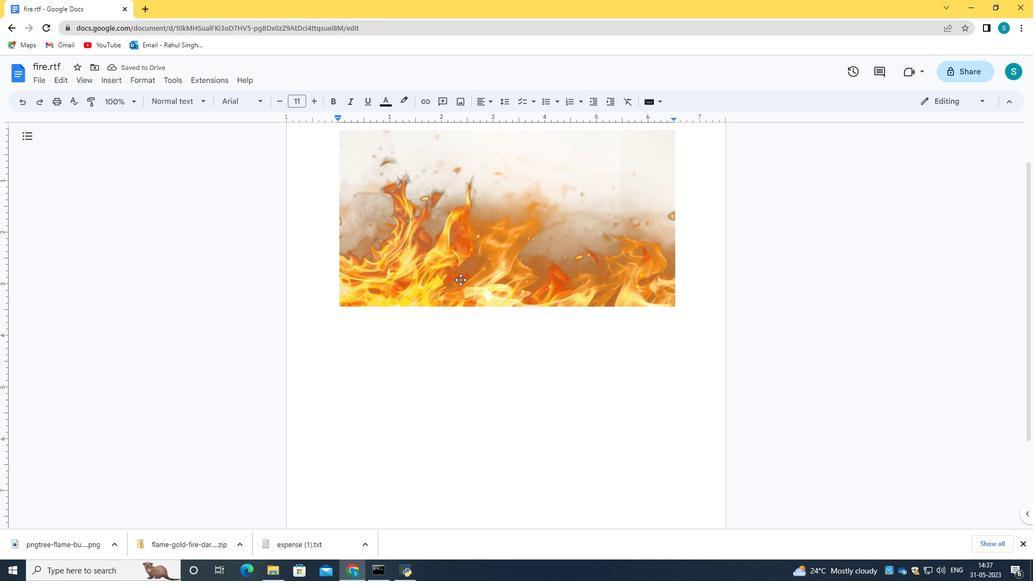 
Action: Mouse moved to (440, 226)
Screenshot: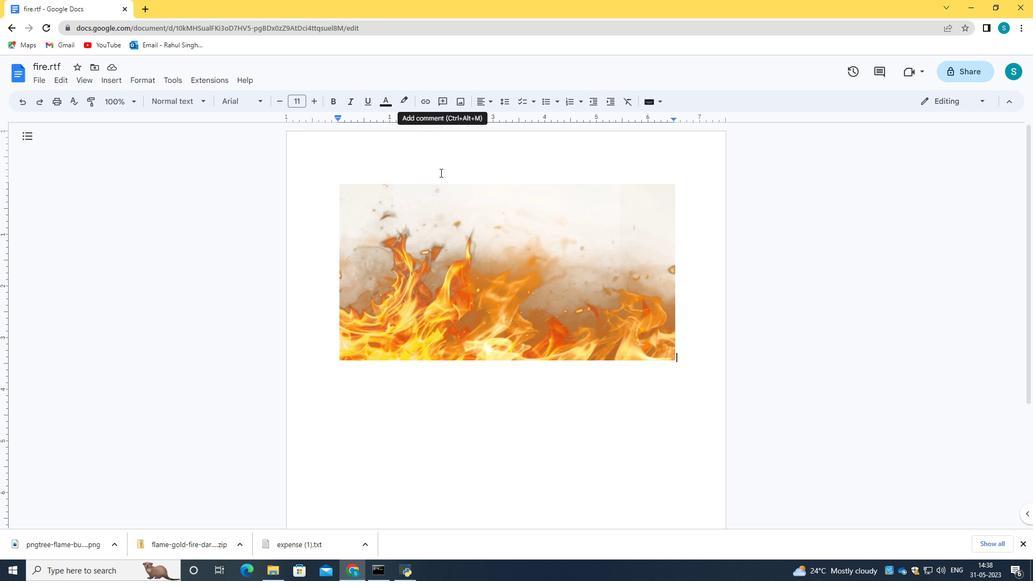 
Action: Mouse pressed left at (440, 226)
Screenshot: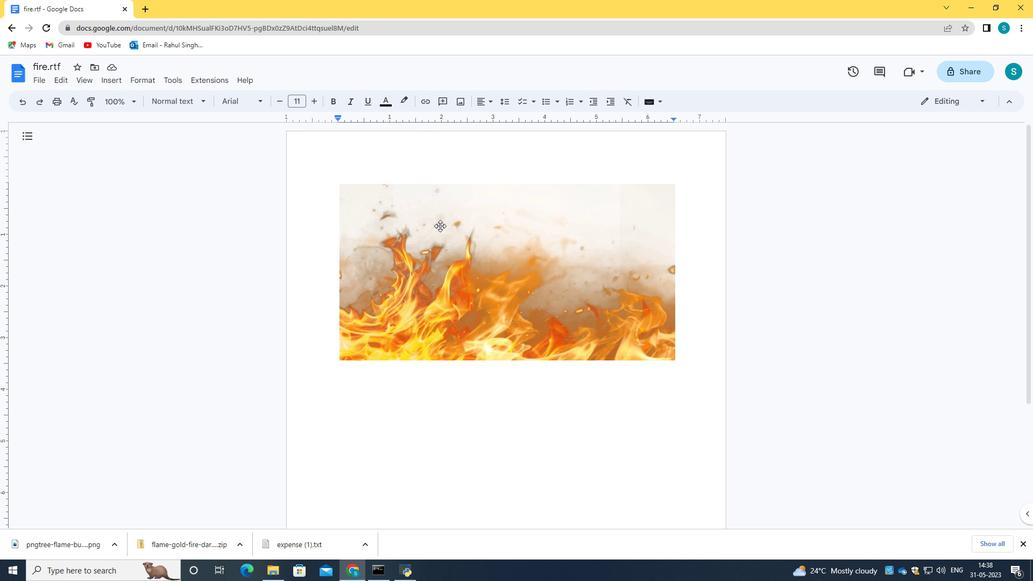 
Action: Mouse moved to (427, 223)
Screenshot: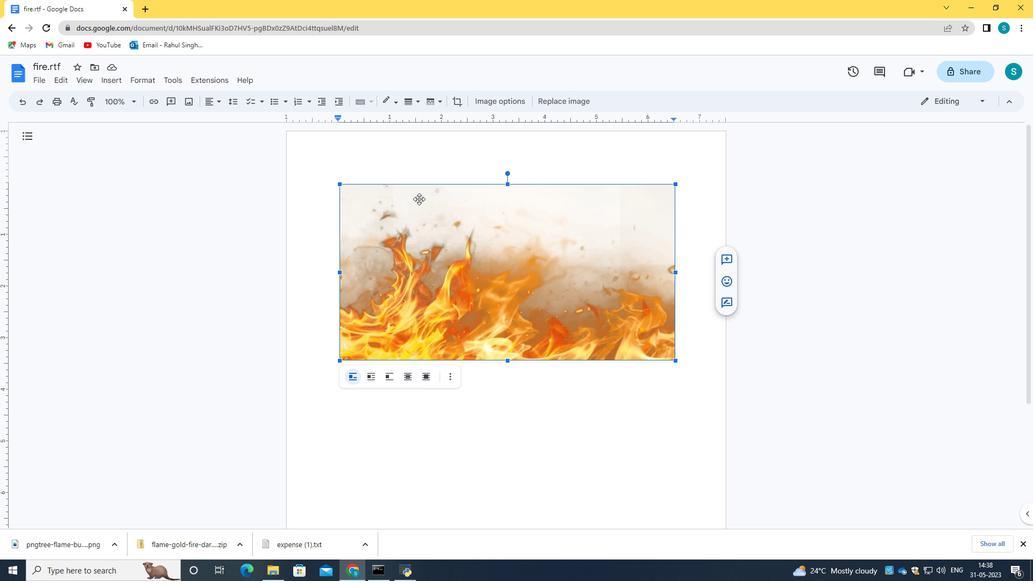 
Action: Mouse pressed right at (427, 223)
Screenshot: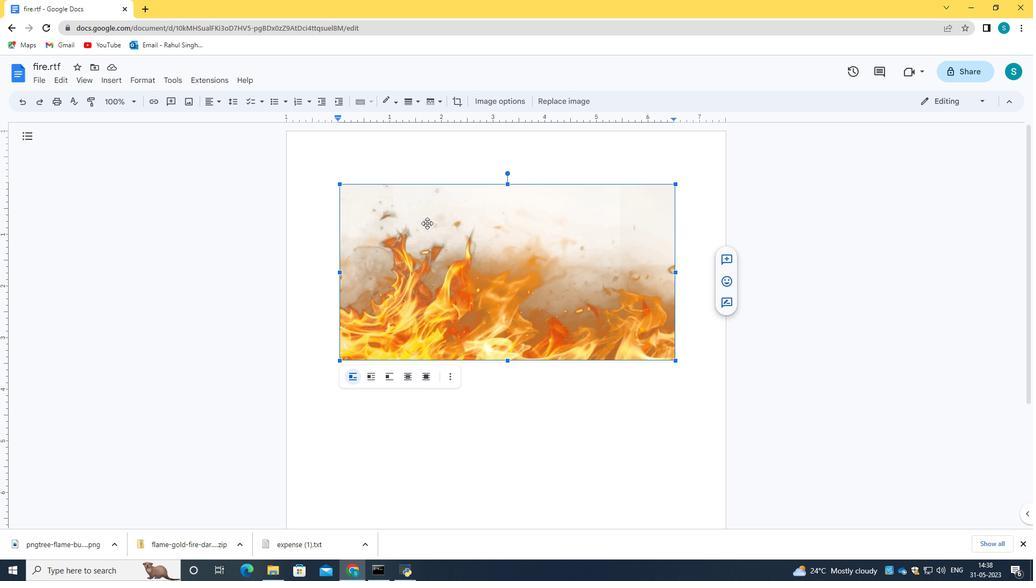 
Action: Mouse moved to (420, 164)
Screenshot: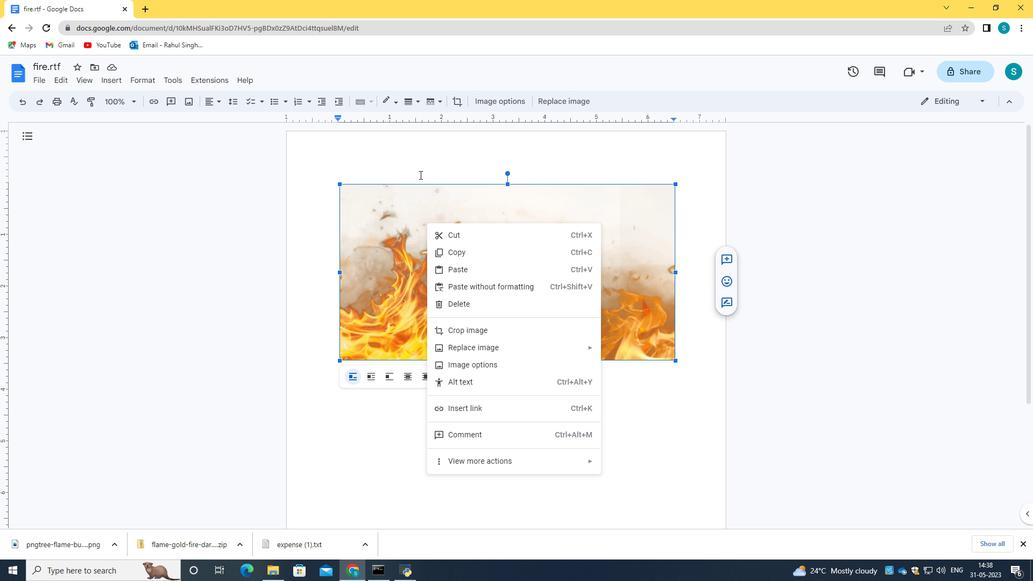 
Action: Mouse pressed left at (420, 164)
Screenshot: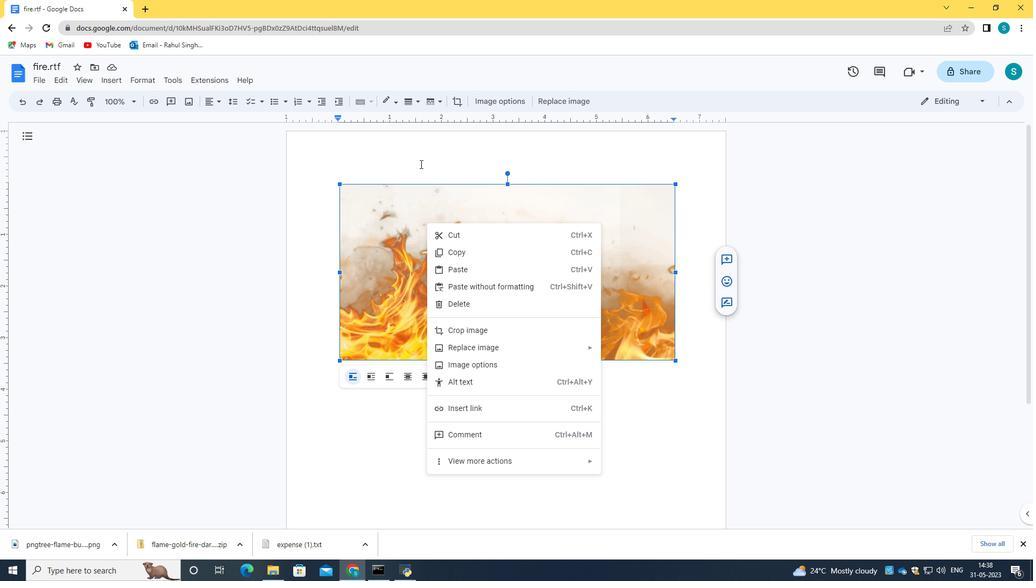 
Action: Mouse moved to (407, 100)
Screenshot: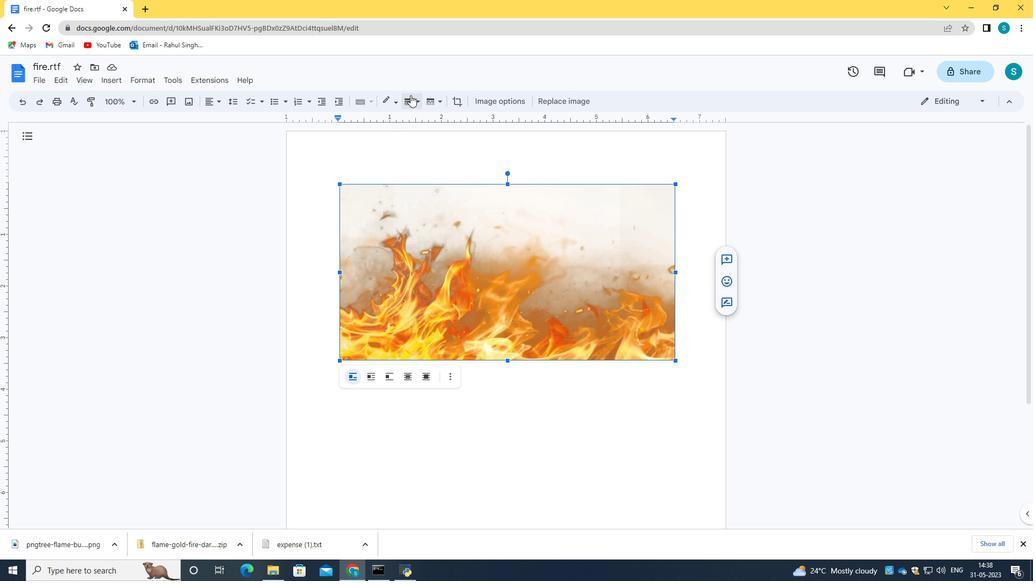 
Action: Mouse pressed left at (407, 100)
Screenshot: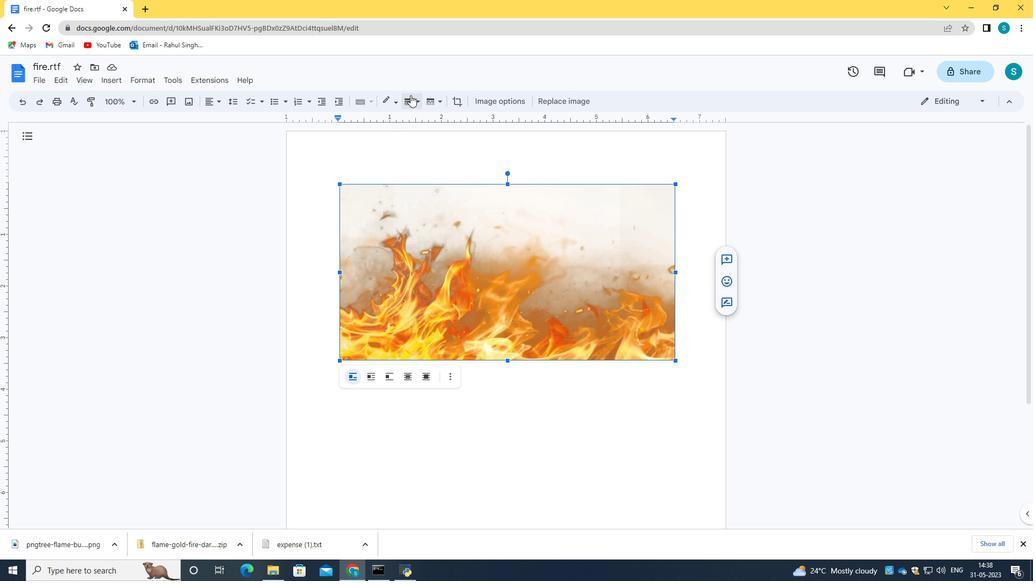 
Action: Mouse moved to (103, 80)
Screenshot: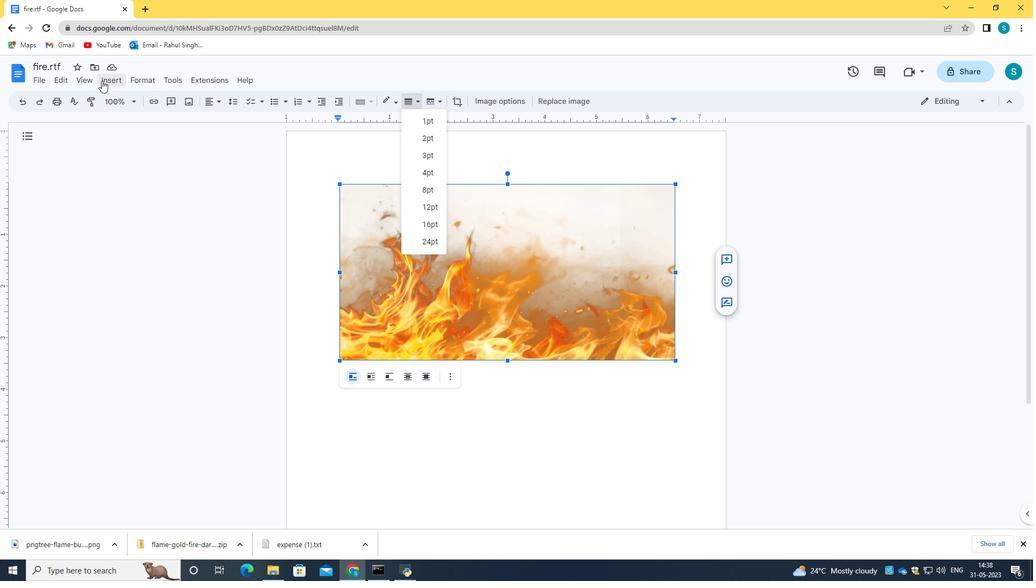 
Action: Mouse pressed left at (103, 80)
Screenshot: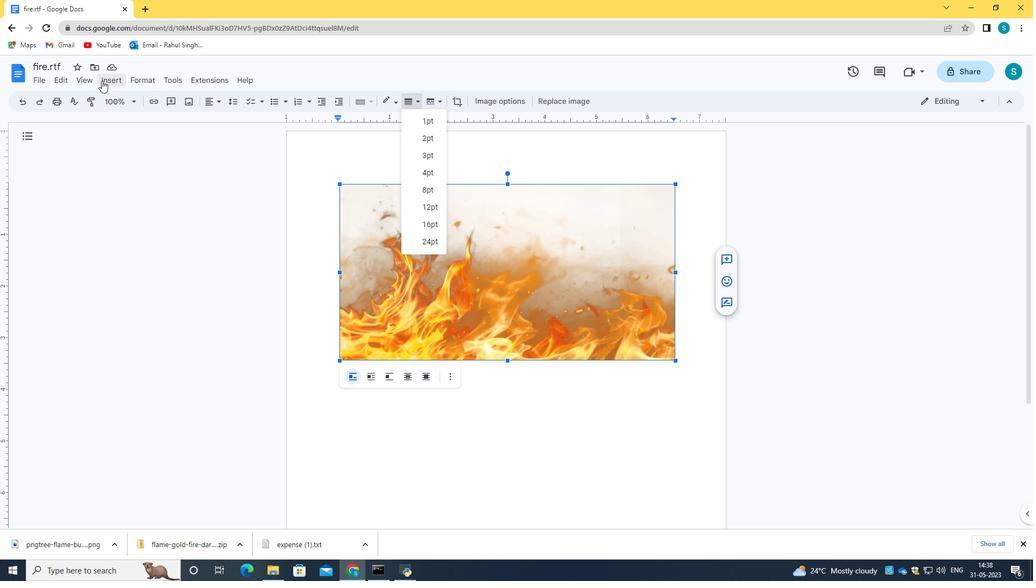 
Action: Mouse moved to (433, 101)
Screenshot: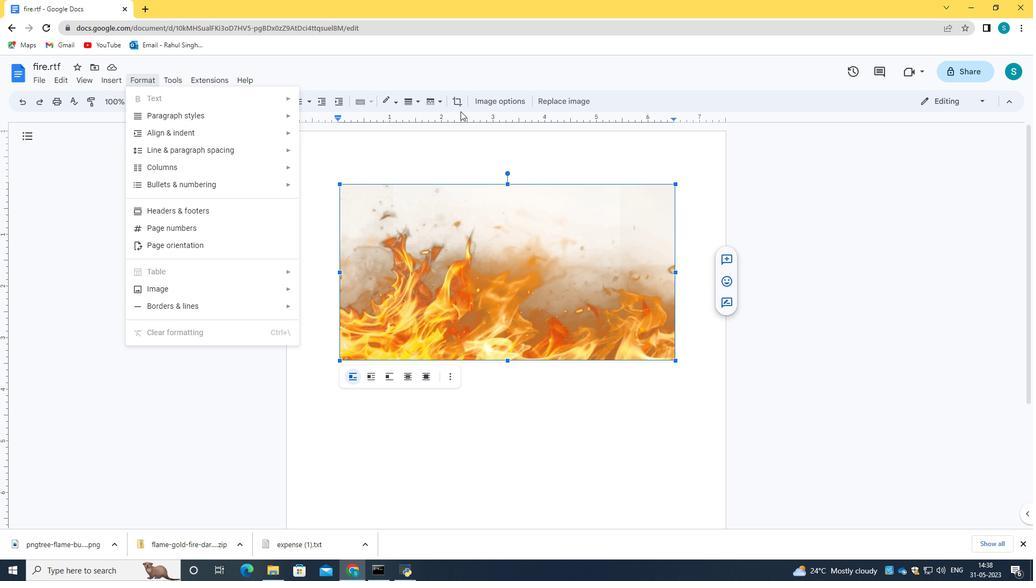 
Action: Mouse pressed left at (433, 101)
Screenshot: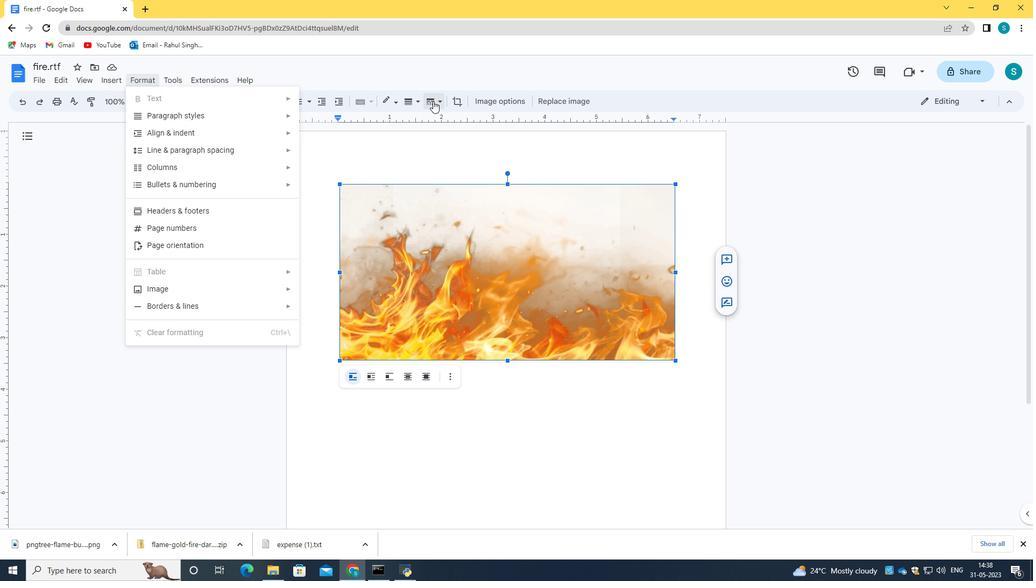 
Action: Mouse moved to (442, 114)
Screenshot: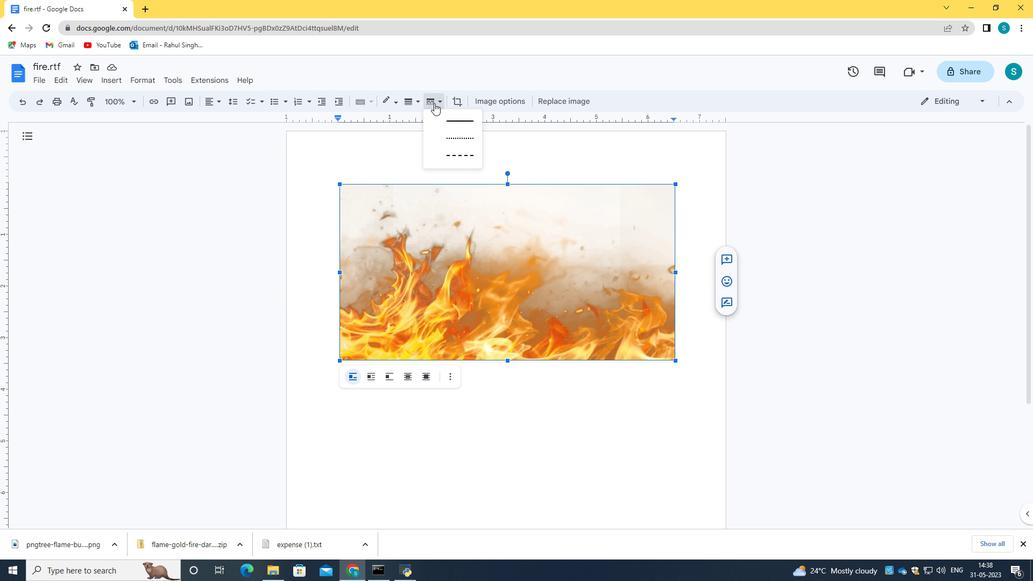 
Action: Mouse pressed left at (442, 114)
Screenshot: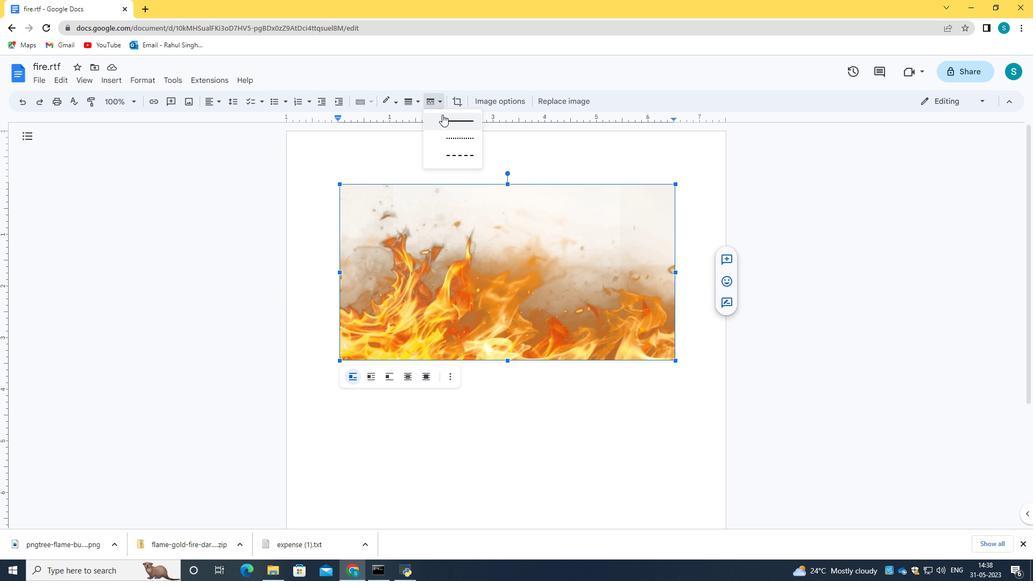 
Action: Mouse moved to (411, 101)
Screenshot: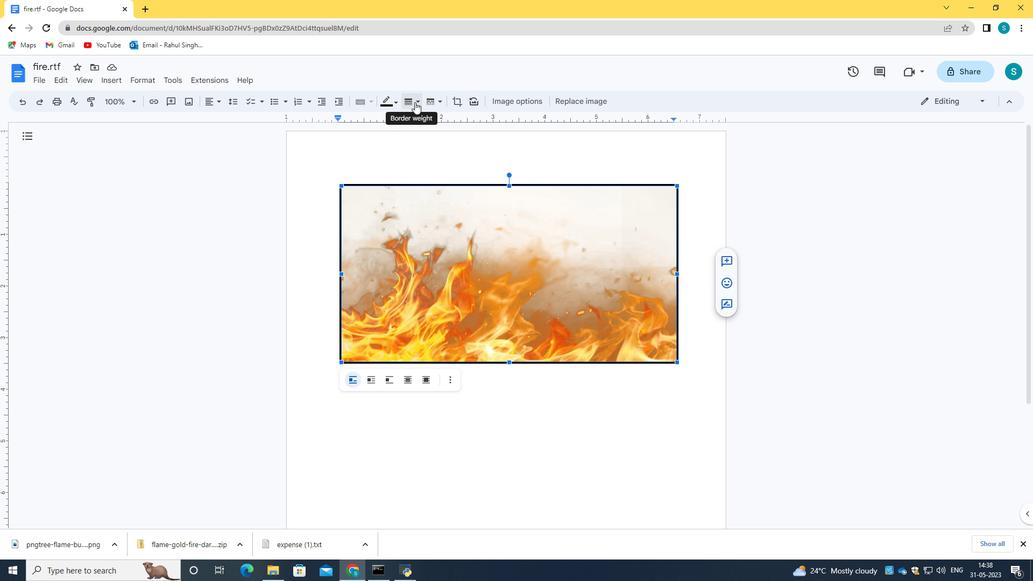 
Action: Mouse pressed left at (411, 101)
Screenshot: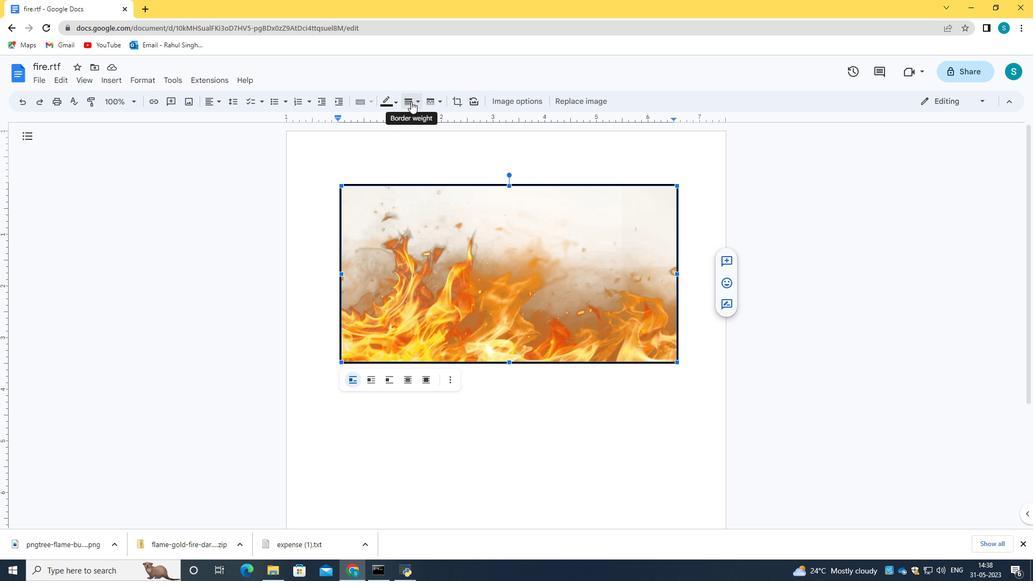 
Action: Mouse moved to (431, 150)
Screenshot: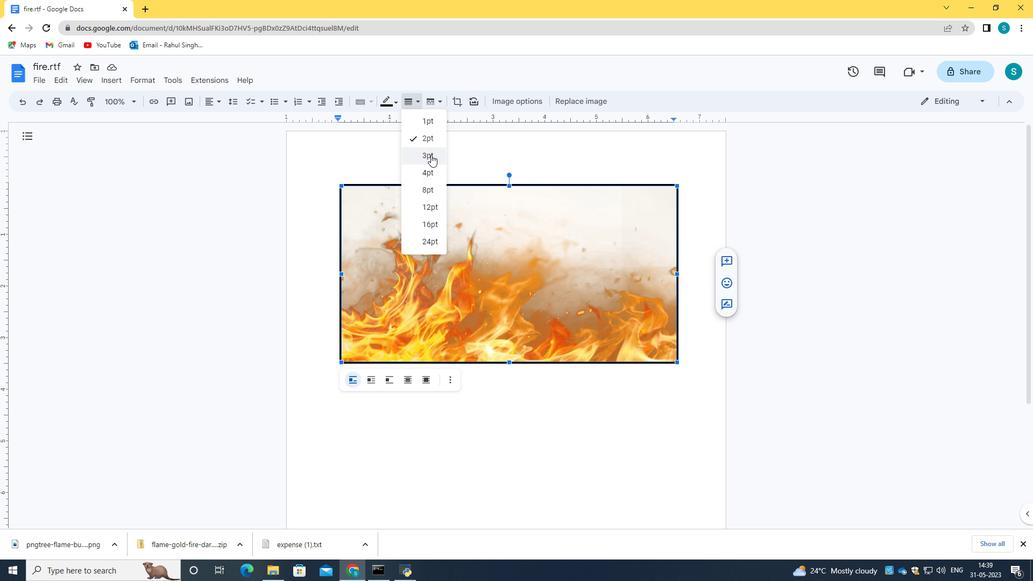 
Action: Mouse pressed left at (431, 150)
Screenshot: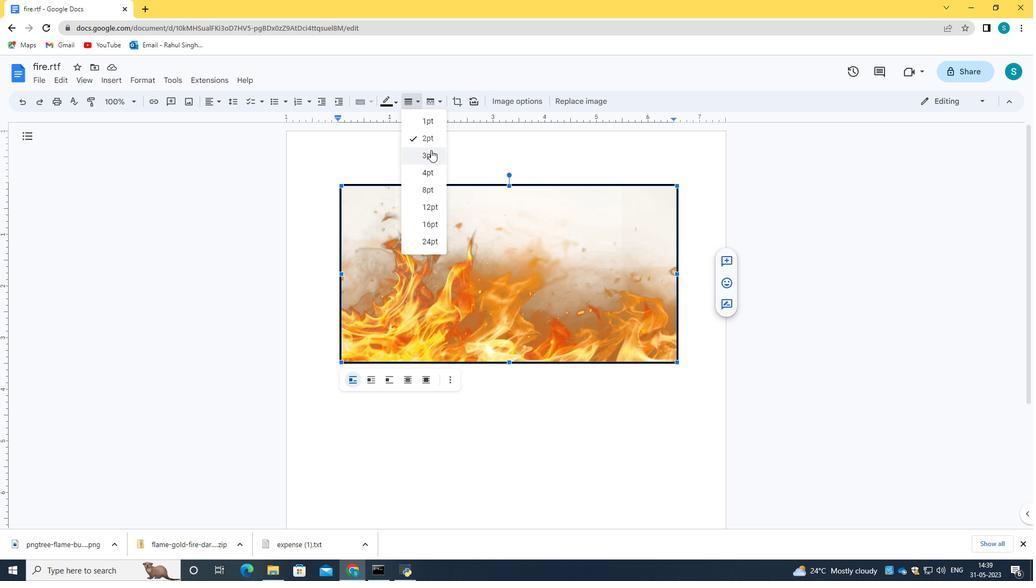 
Action: Mouse moved to (338, 220)
Screenshot: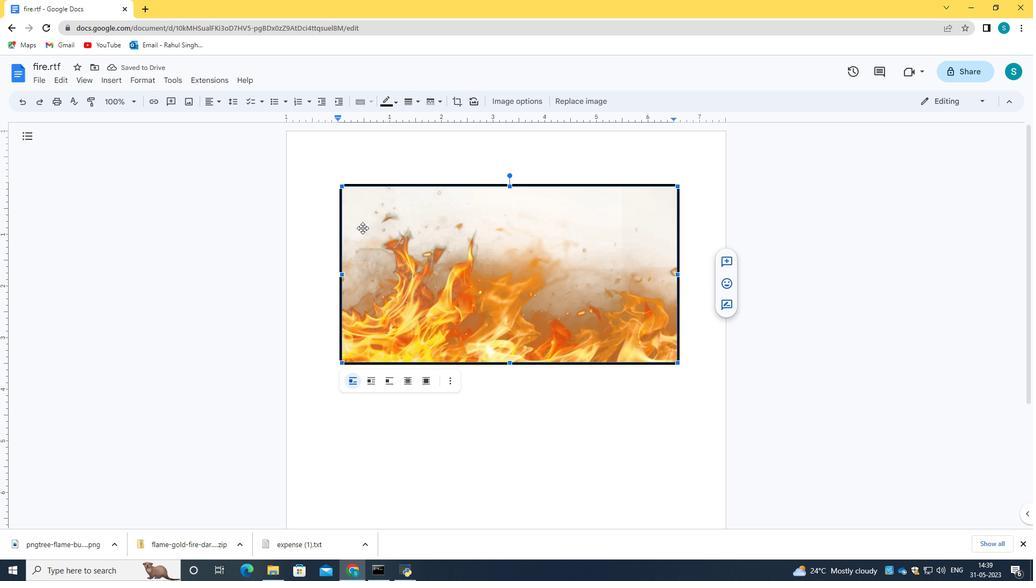 
